 Task: Search one way flight ticket for 1 adult, 5 children, 2 infants in seat and 1 infant on lap in first from New Haven: Tweed-new Haven Airport to Riverton: Central Wyoming Regional Airport (was Riverton Regional) on 5-4-2023. Number of bags: 1 checked bag. Price is upto 100000. Outbound departure time preference is 9:00.
Action: Mouse moved to (315, 284)
Screenshot: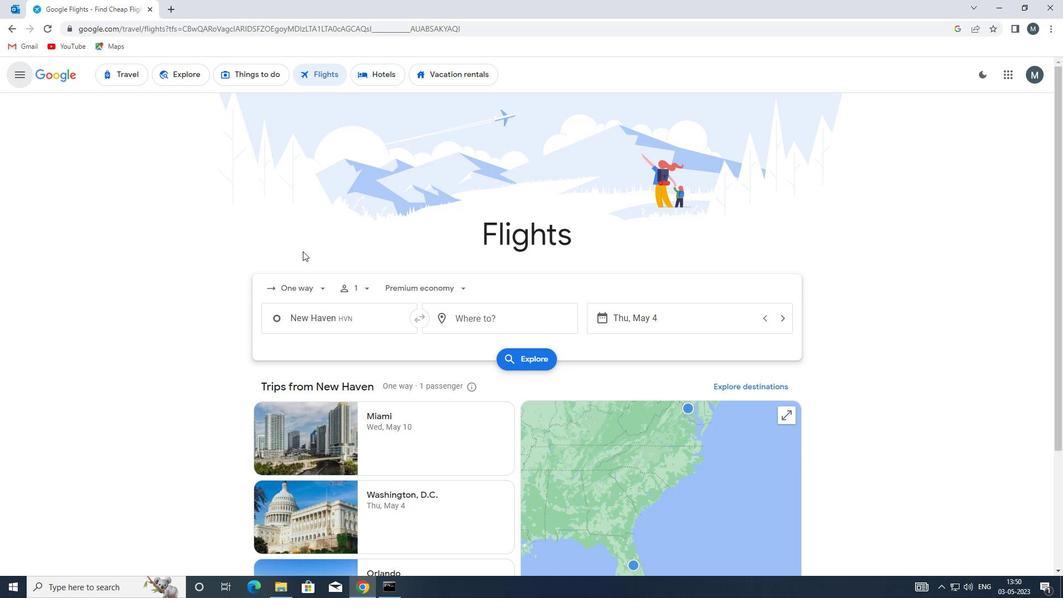 
Action: Mouse pressed left at (315, 284)
Screenshot: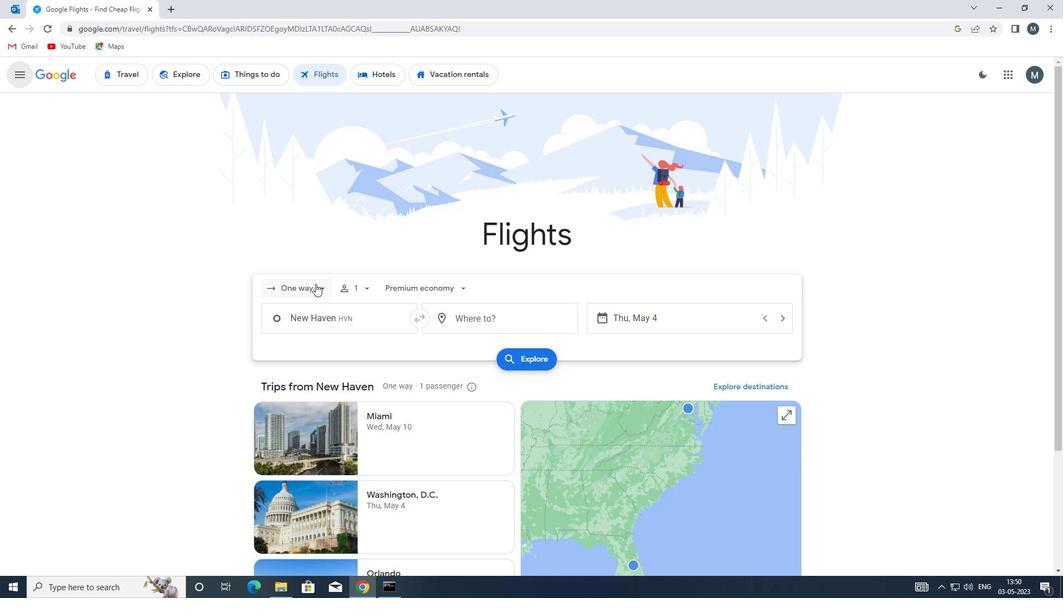 
Action: Mouse moved to (324, 346)
Screenshot: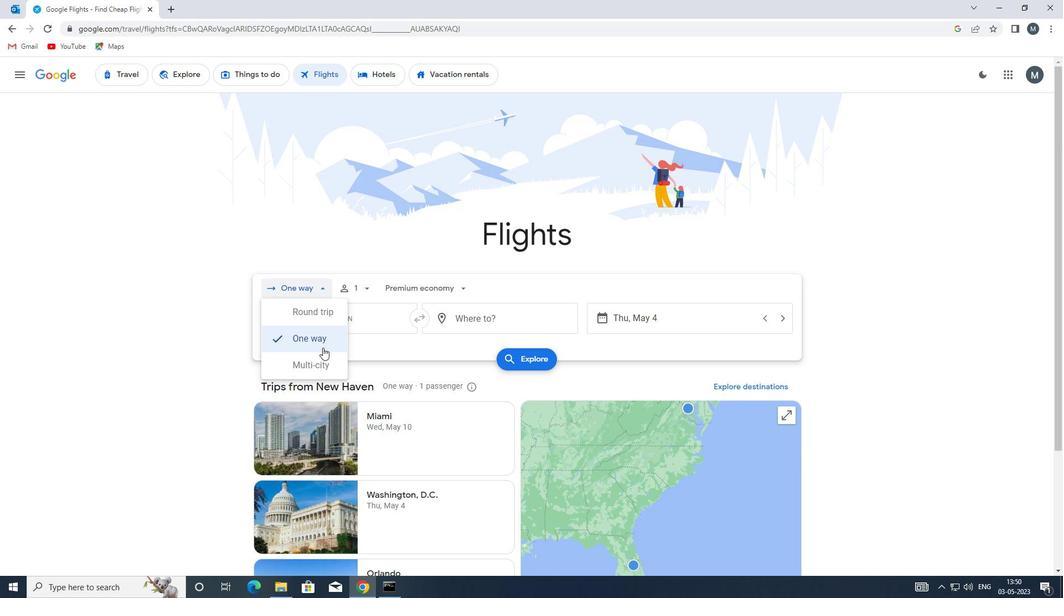 
Action: Mouse pressed left at (324, 346)
Screenshot: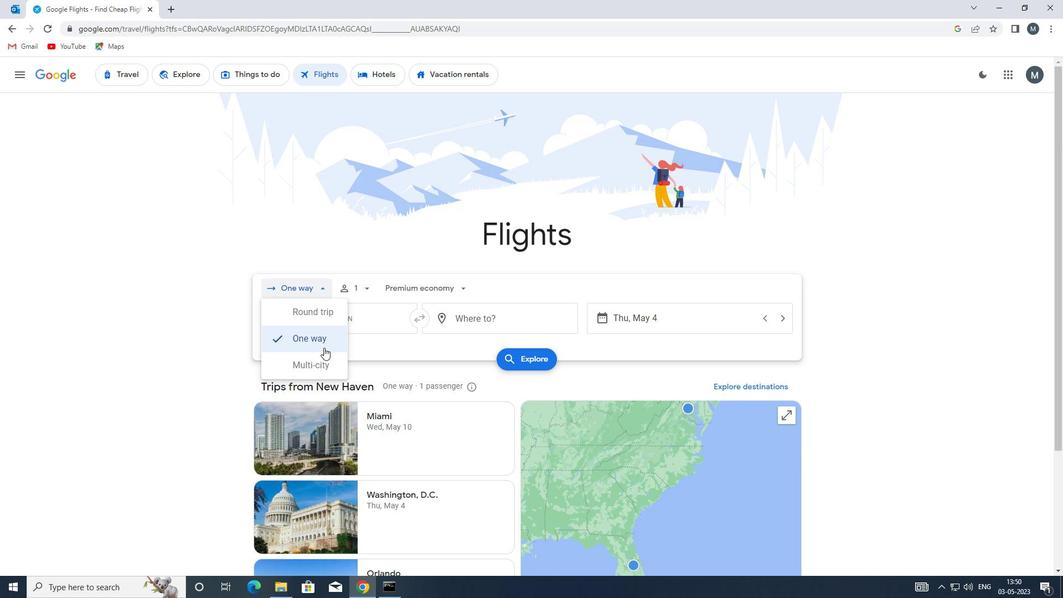 
Action: Mouse moved to (361, 290)
Screenshot: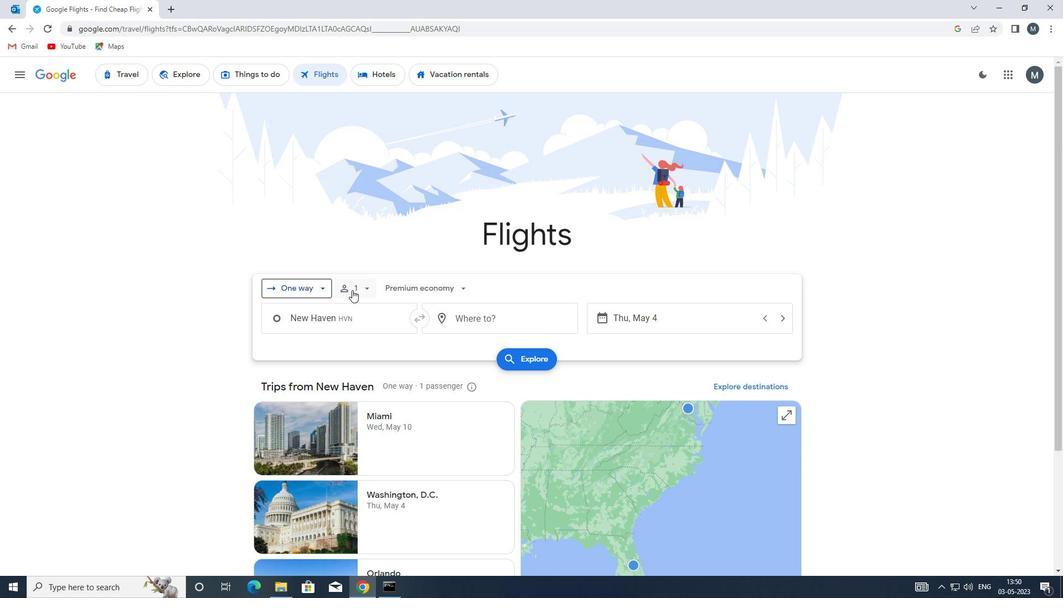 
Action: Mouse pressed left at (361, 290)
Screenshot: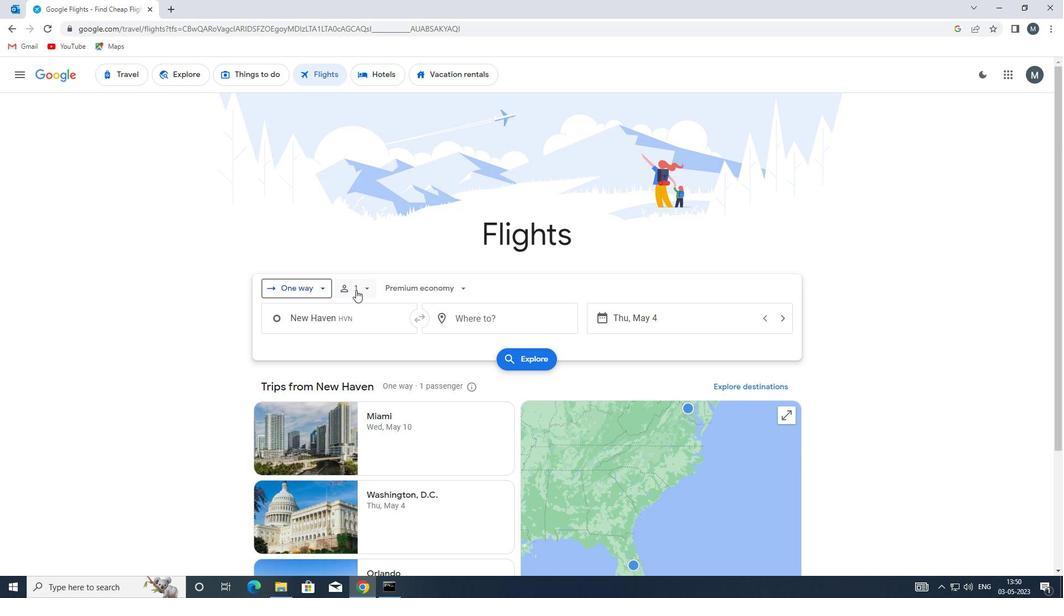 
Action: Mouse moved to (448, 349)
Screenshot: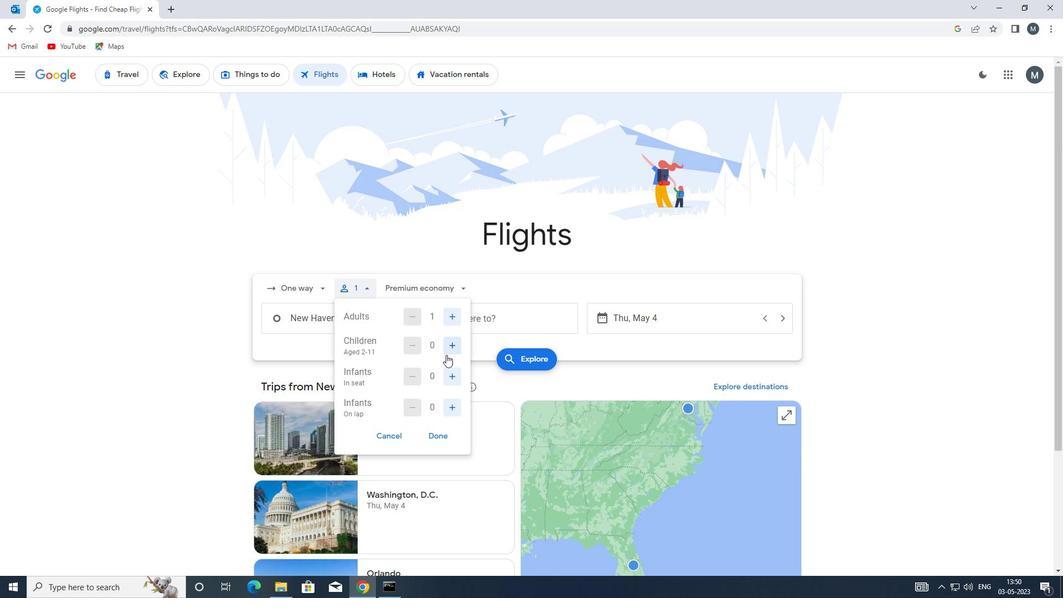 
Action: Mouse pressed left at (448, 349)
Screenshot: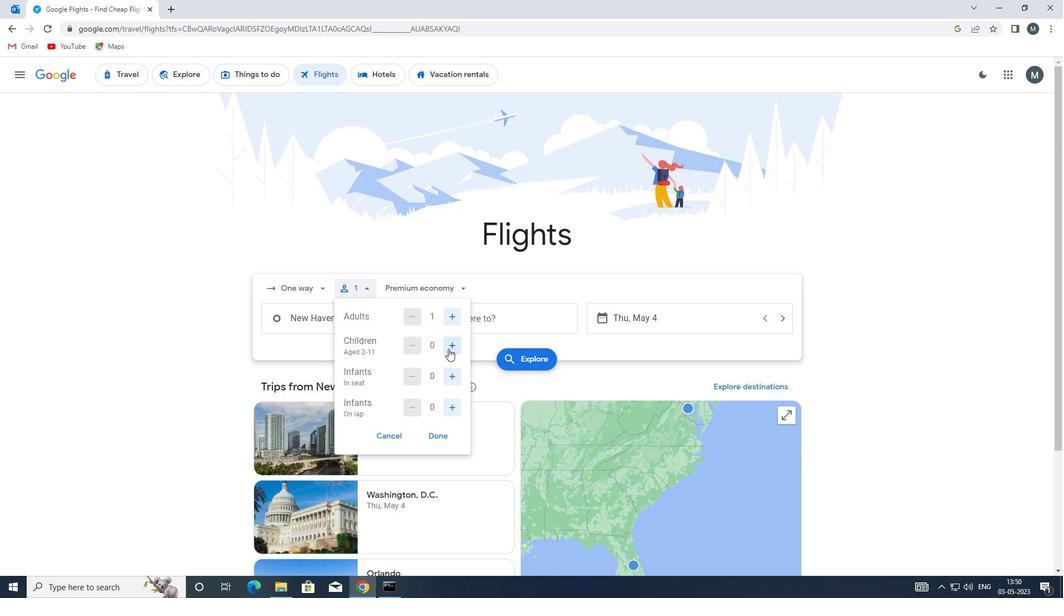 
Action: Mouse pressed left at (448, 349)
Screenshot: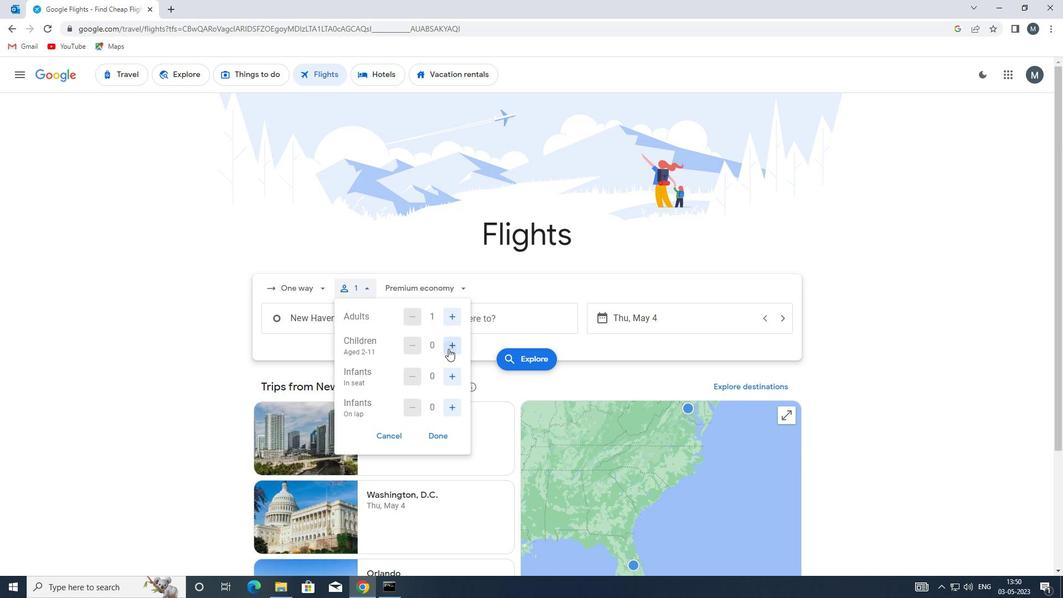 
Action: Mouse pressed left at (448, 349)
Screenshot: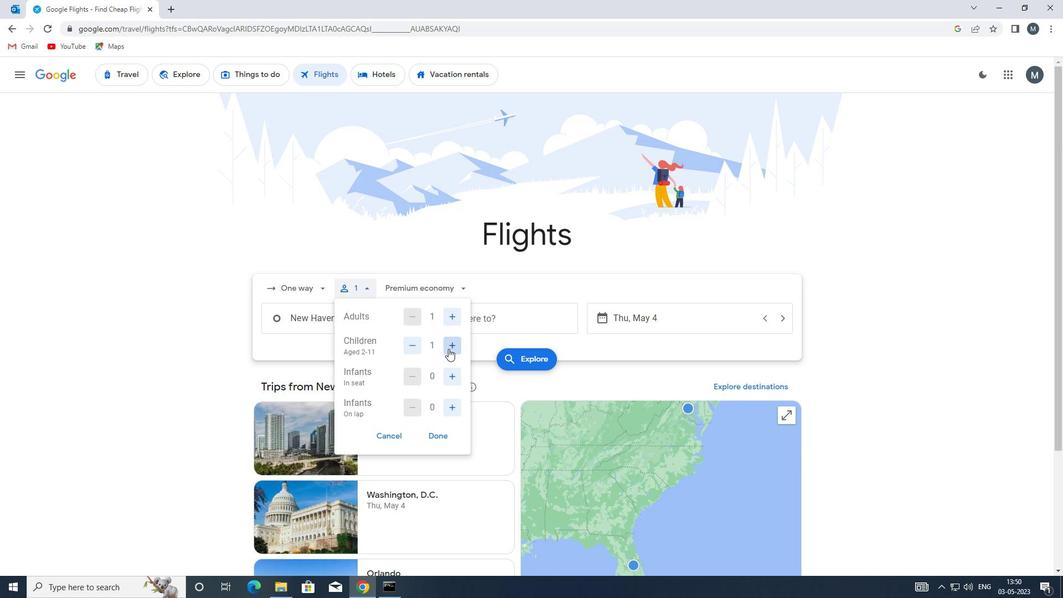 
Action: Mouse moved to (448, 348)
Screenshot: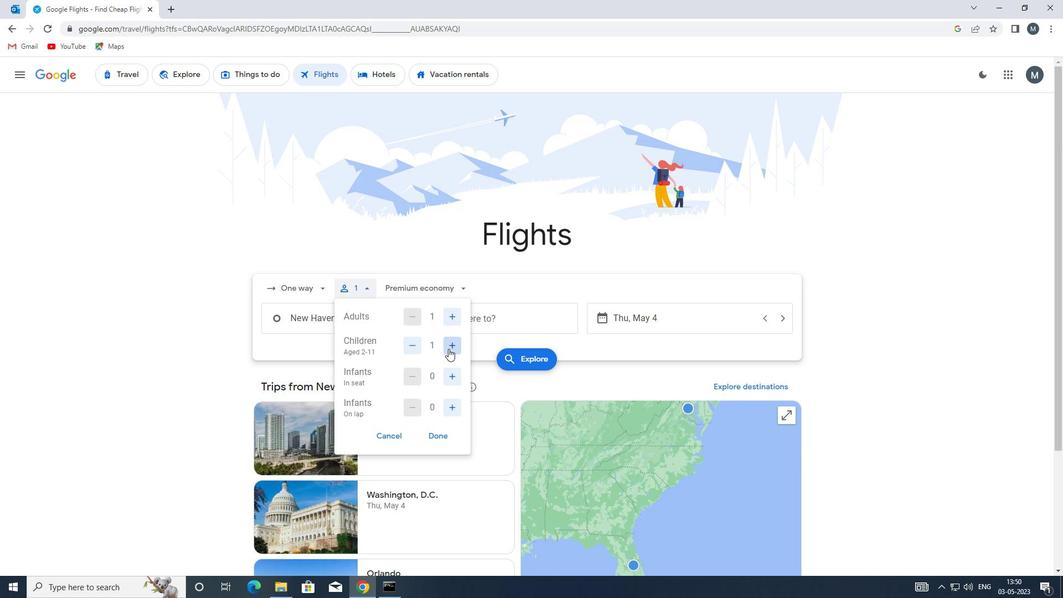 
Action: Mouse pressed left at (448, 348)
Screenshot: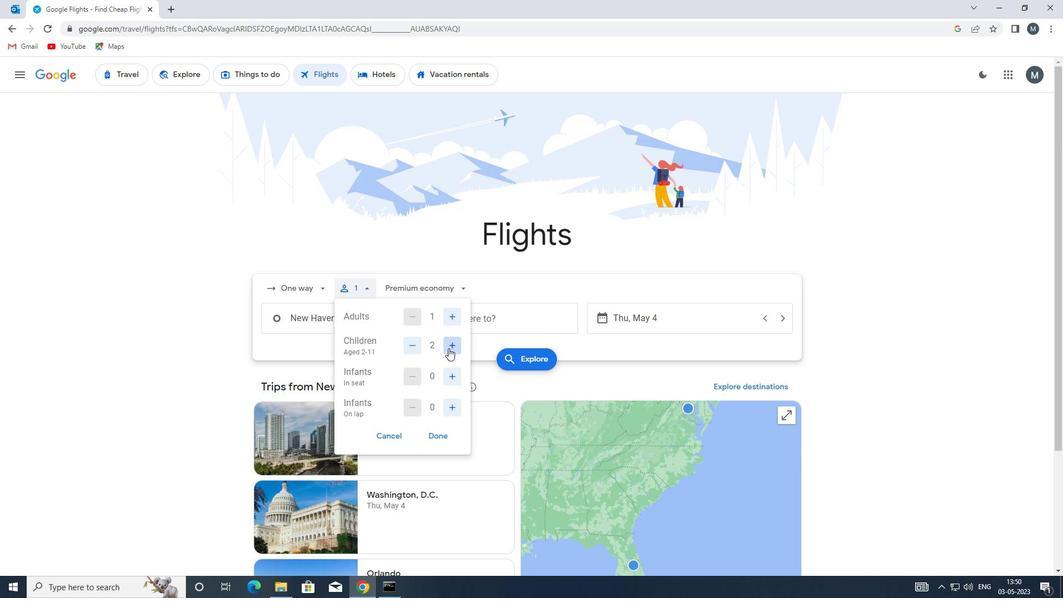 
Action: Mouse moved to (449, 347)
Screenshot: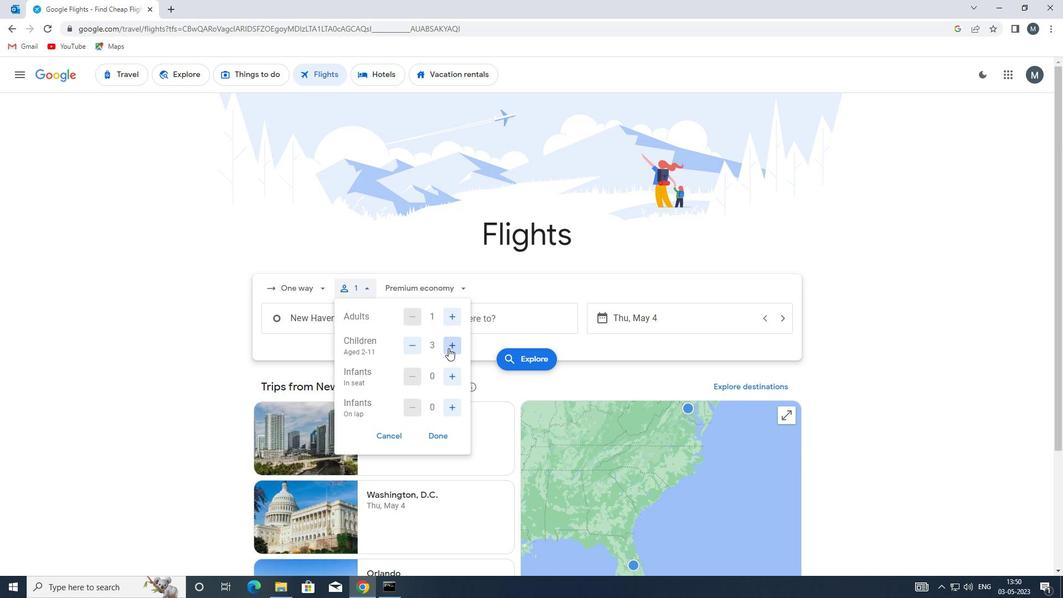 
Action: Mouse pressed left at (449, 347)
Screenshot: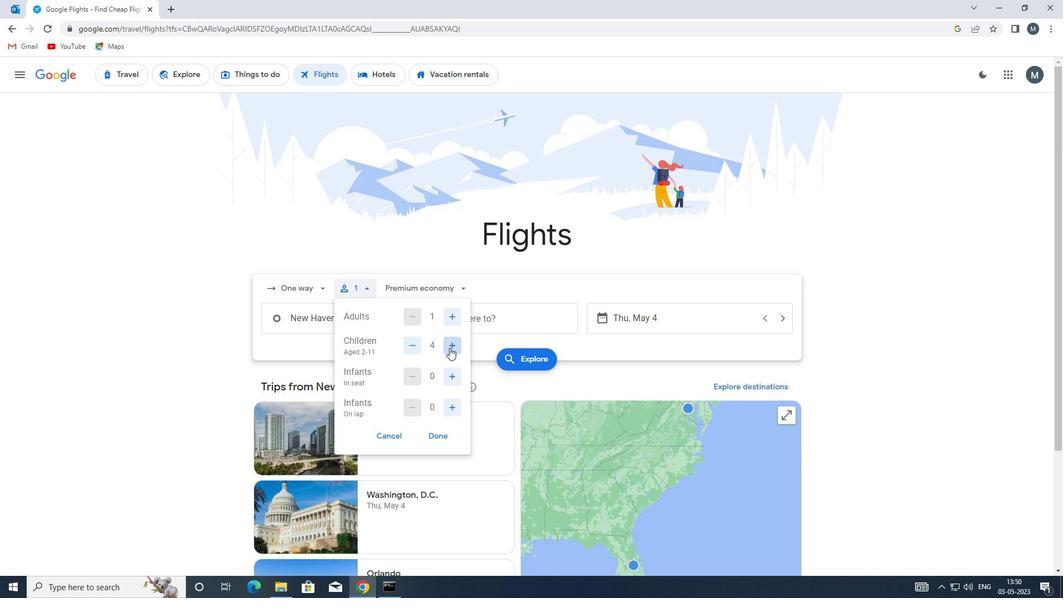 
Action: Mouse moved to (457, 371)
Screenshot: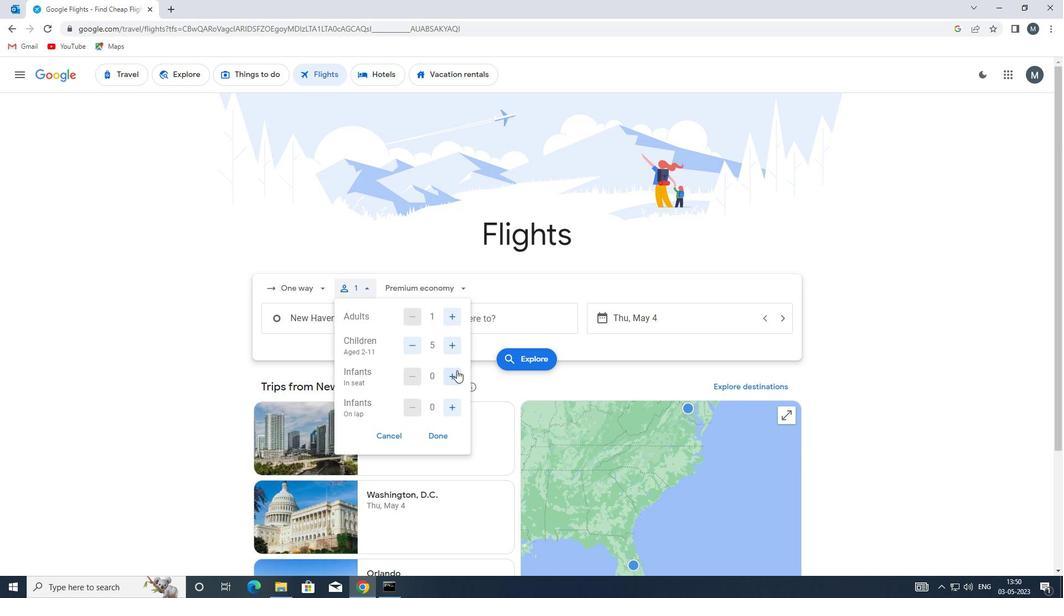 
Action: Mouse pressed left at (457, 371)
Screenshot: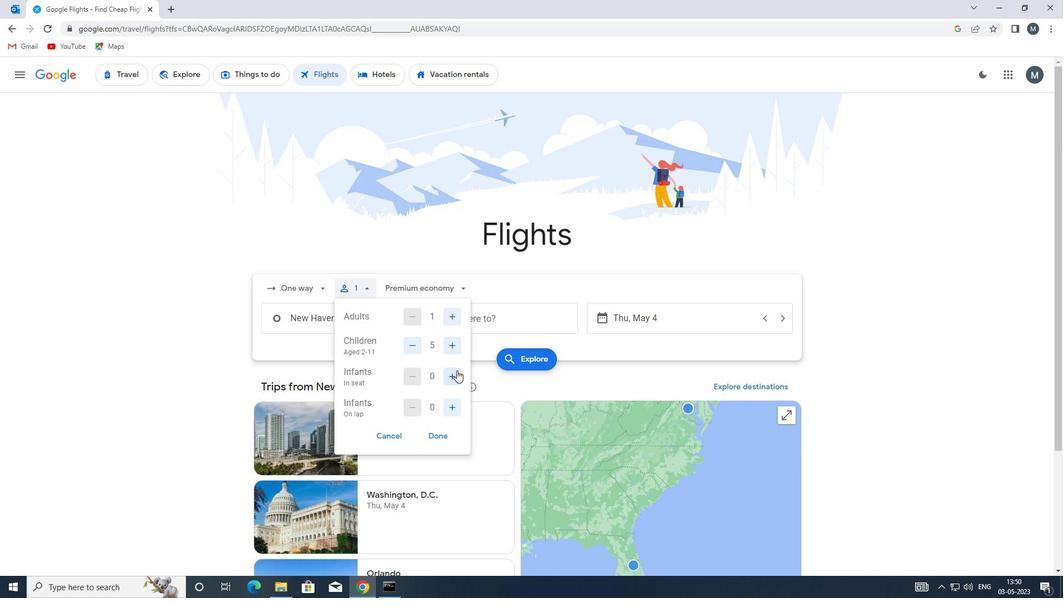 
Action: Mouse pressed left at (457, 371)
Screenshot: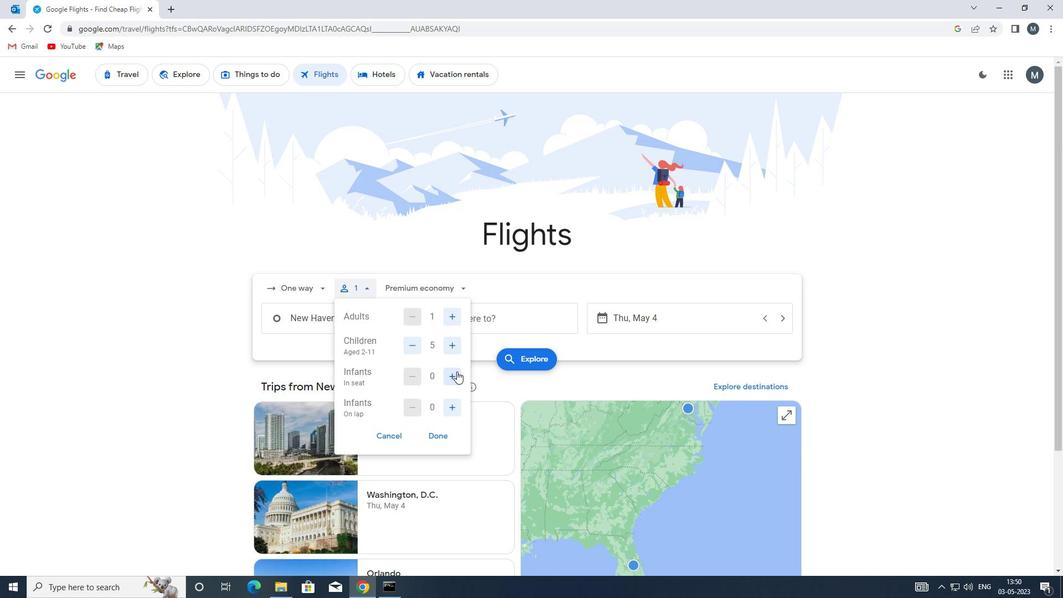 
Action: Mouse moved to (453, 408)
Screenshot: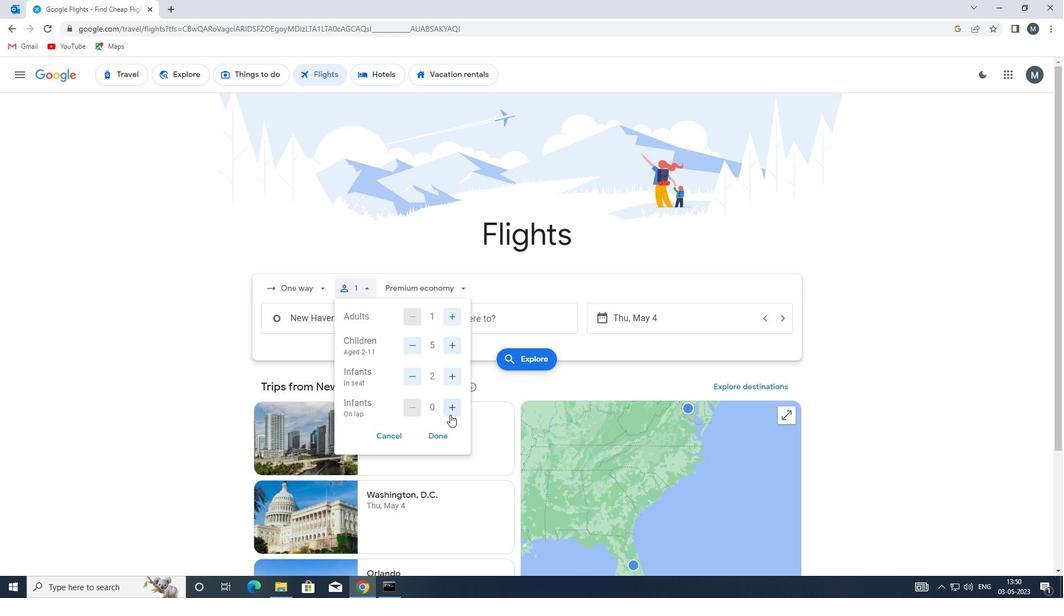 
Action: Mouse pressed left at (453, 408)
Screenshot: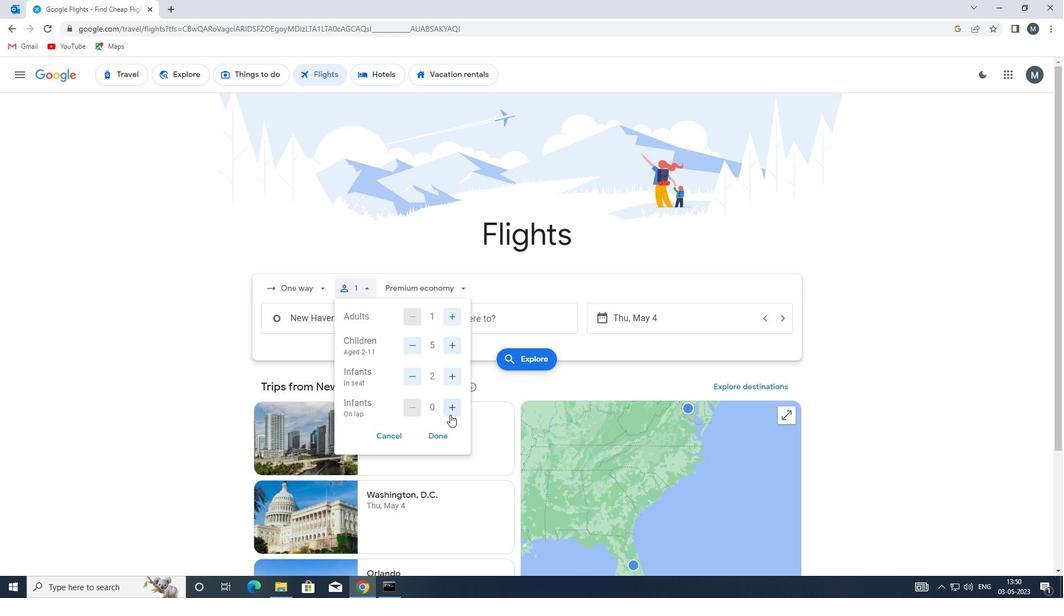 
Action: Mouse moved to (420, 377)
Screenshot: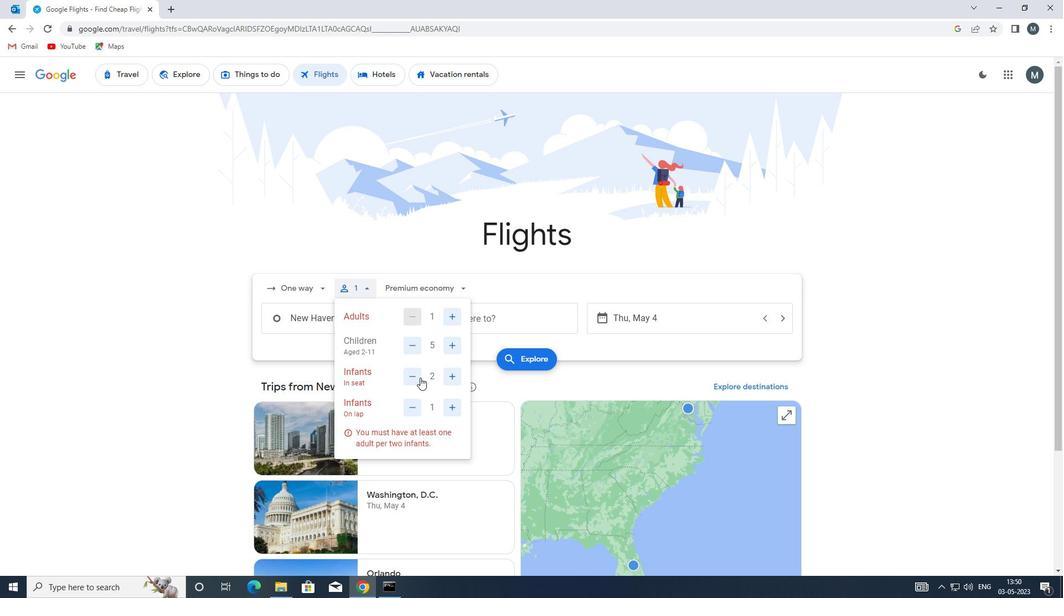 
Action: Mouse pressed left at (420, 377)
Screenshot: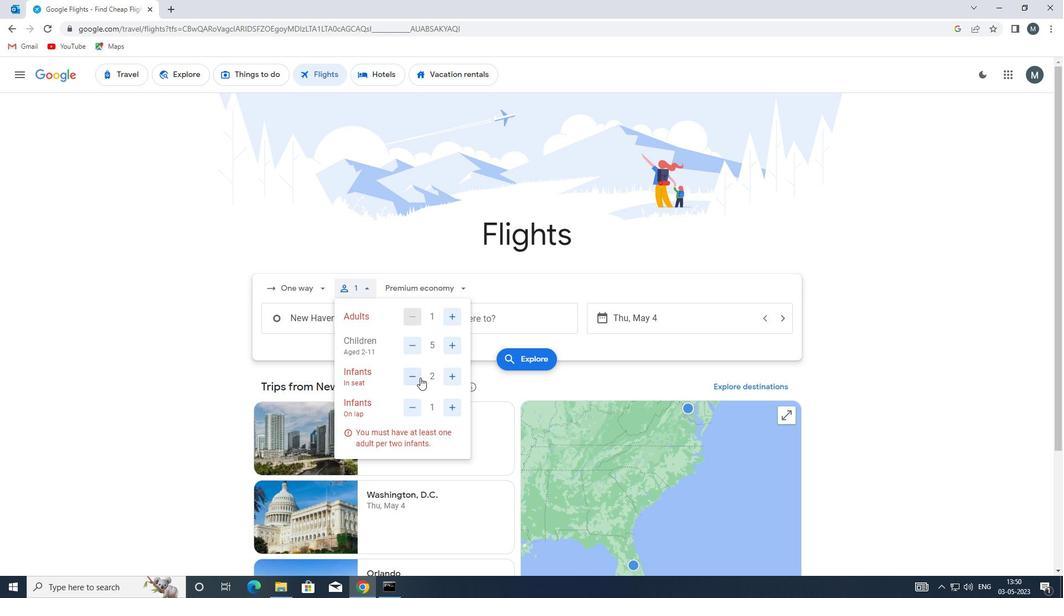 
Action: Mouse moved to (443, 434)
Screenshot: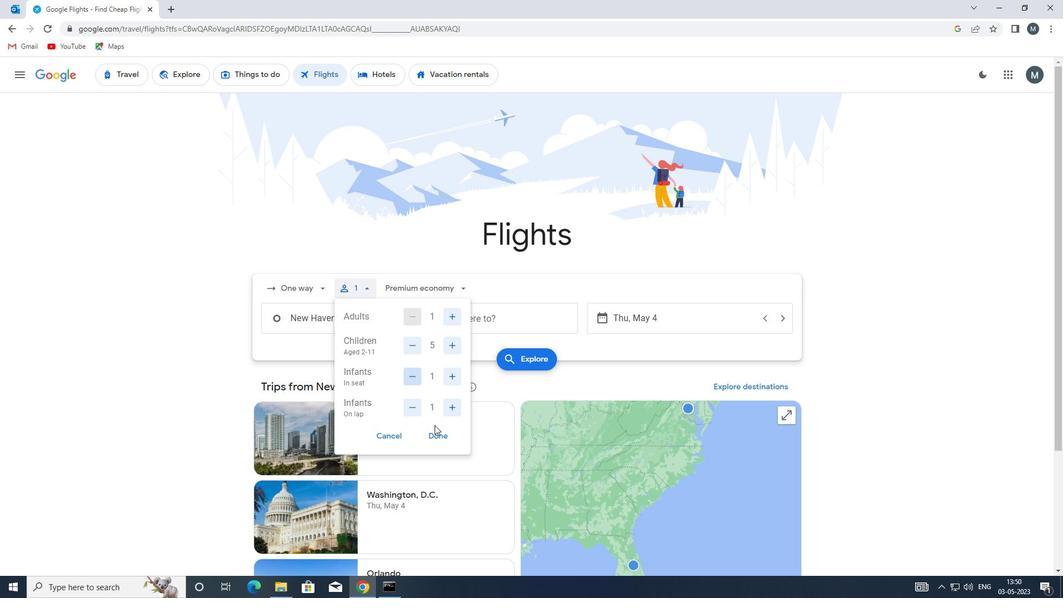 
Action: Mouse pressed left at (443, 434)
Screenshot: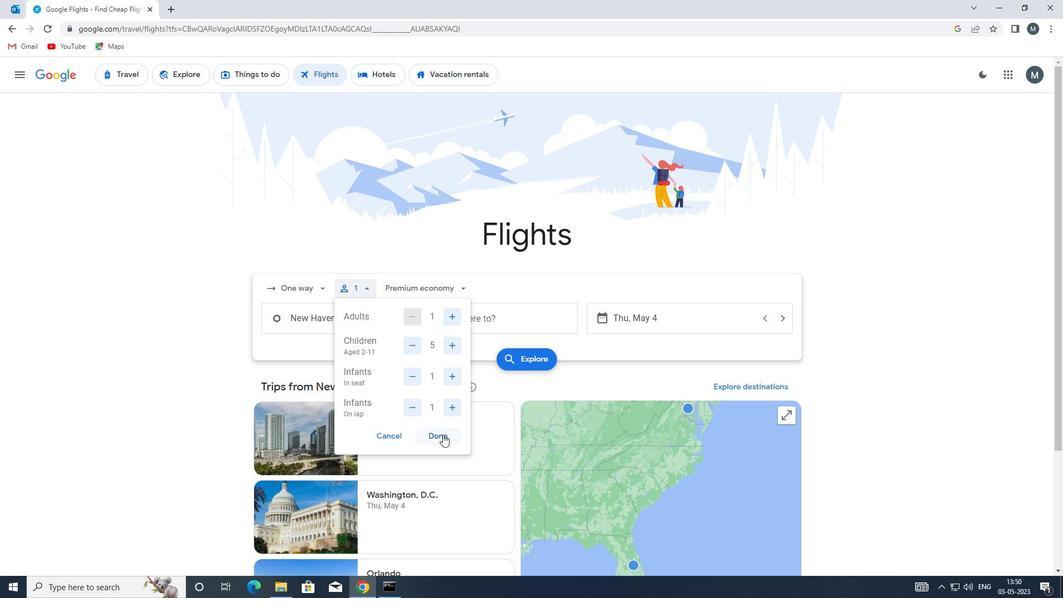 
Action: Mouse moved to (423, 283)
Screenshot: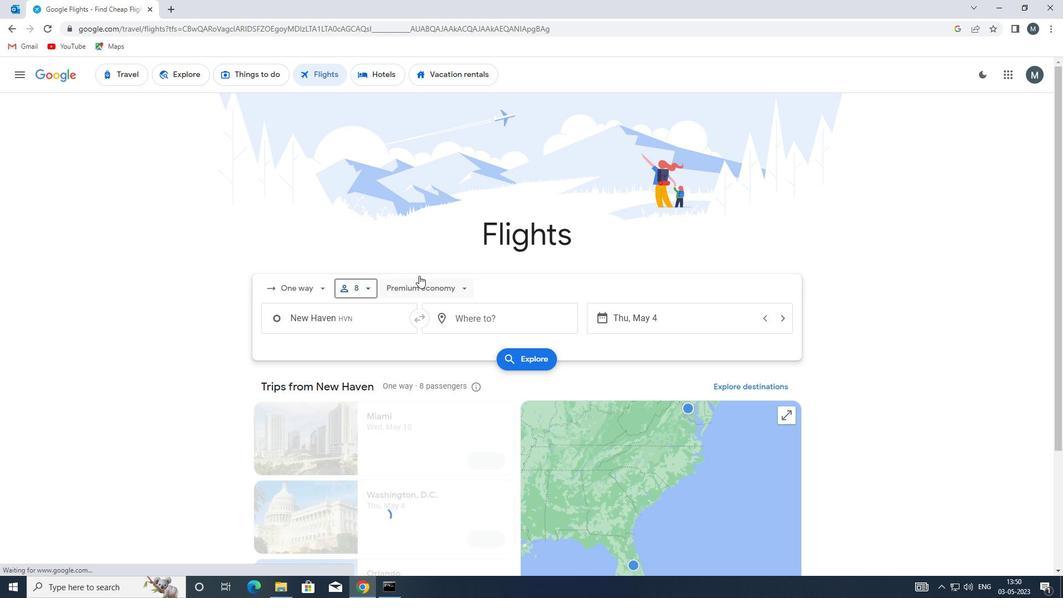 
Action: Mouse pressed left at (423, 283)
Screenshot: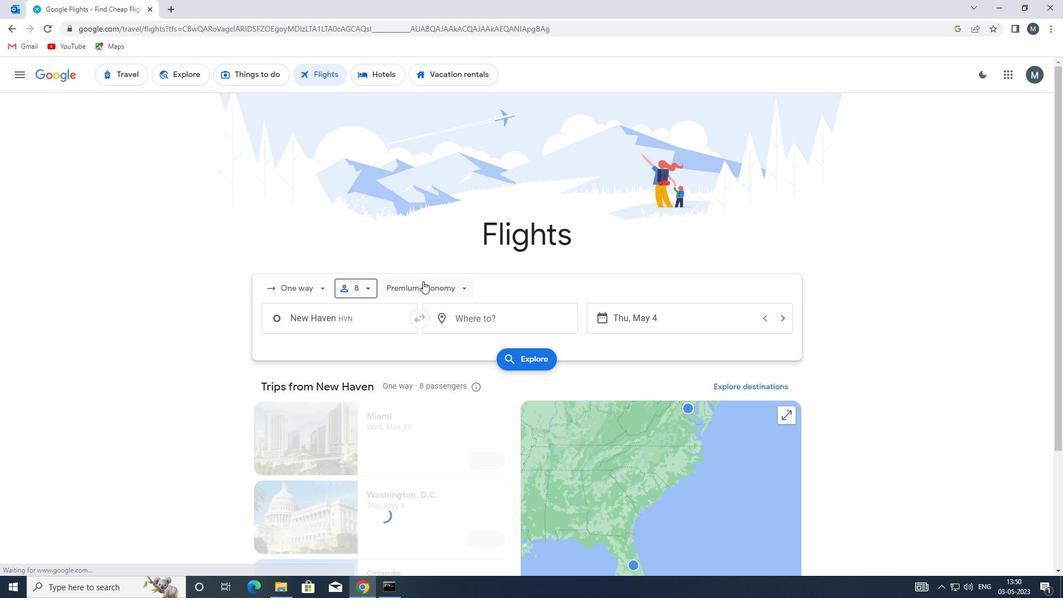 
Action: Mouse moved to (443, 393)
Screenshot: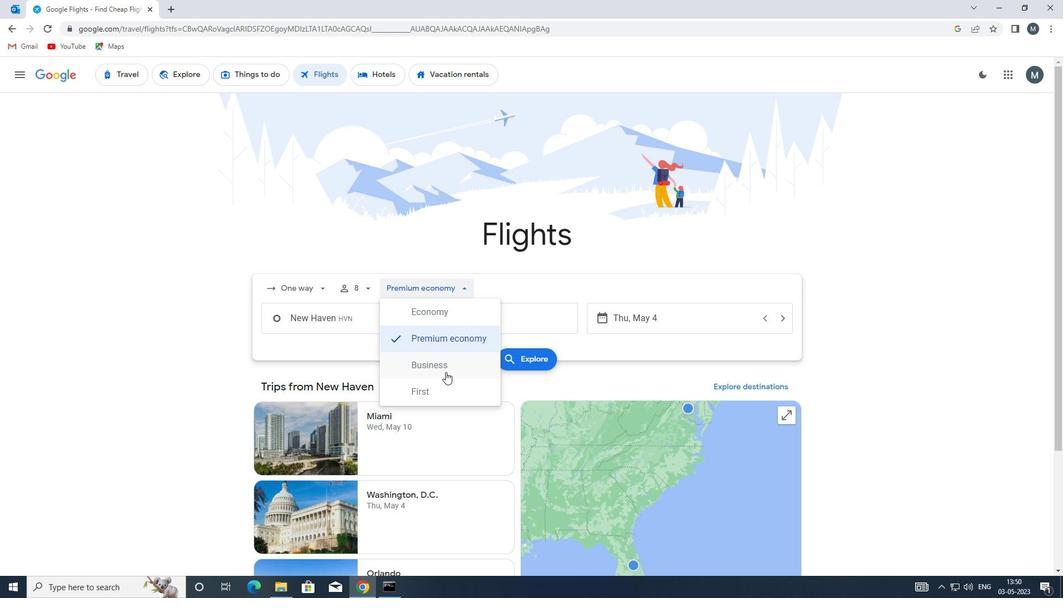 
Action: Mouse pressed left at (443, 393)
Screenshot: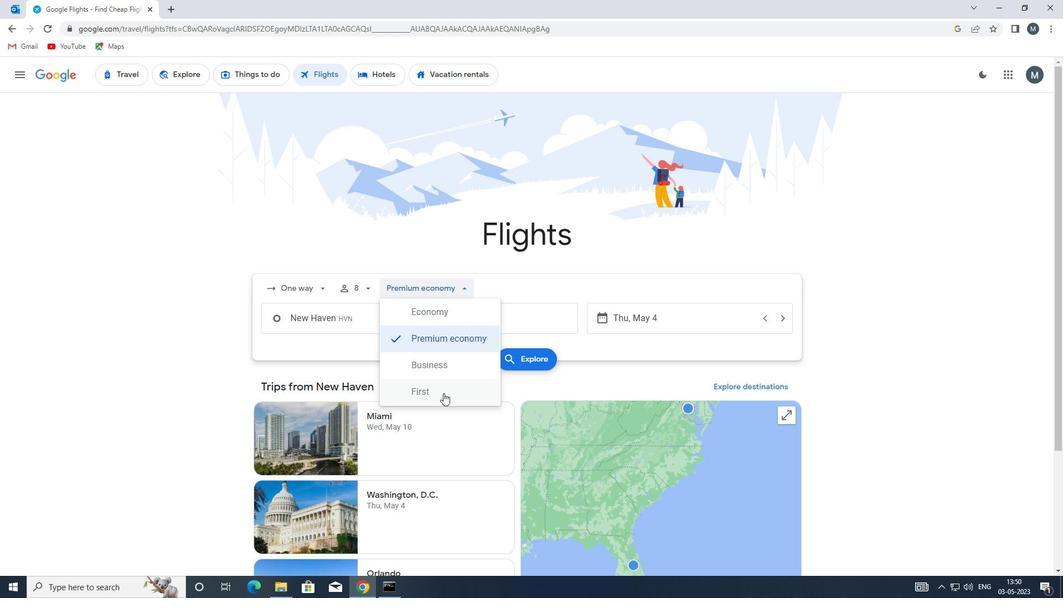
Action: Mouse moved to (380, 320)
Screenshot: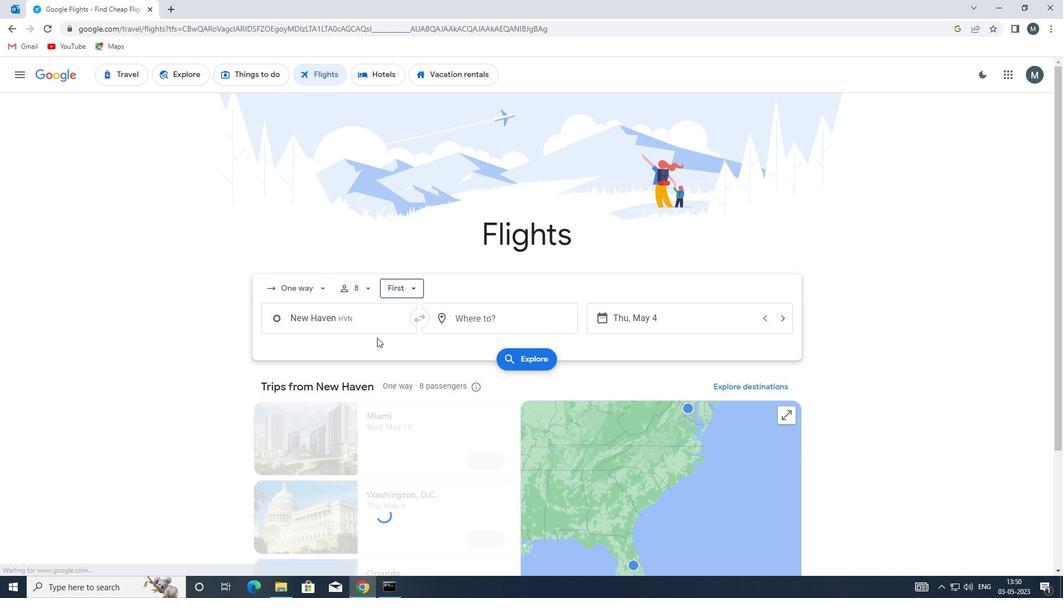 
Action: Mouse pressed left at (380, 320)
Screenshot: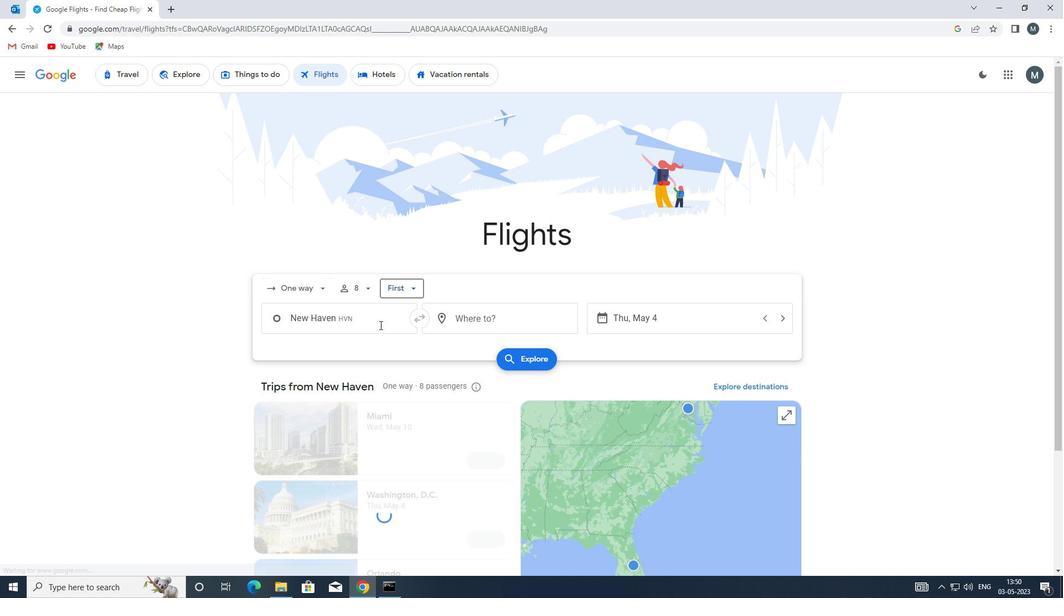
Action: Mouse moved to (381, 442)
Screenshot: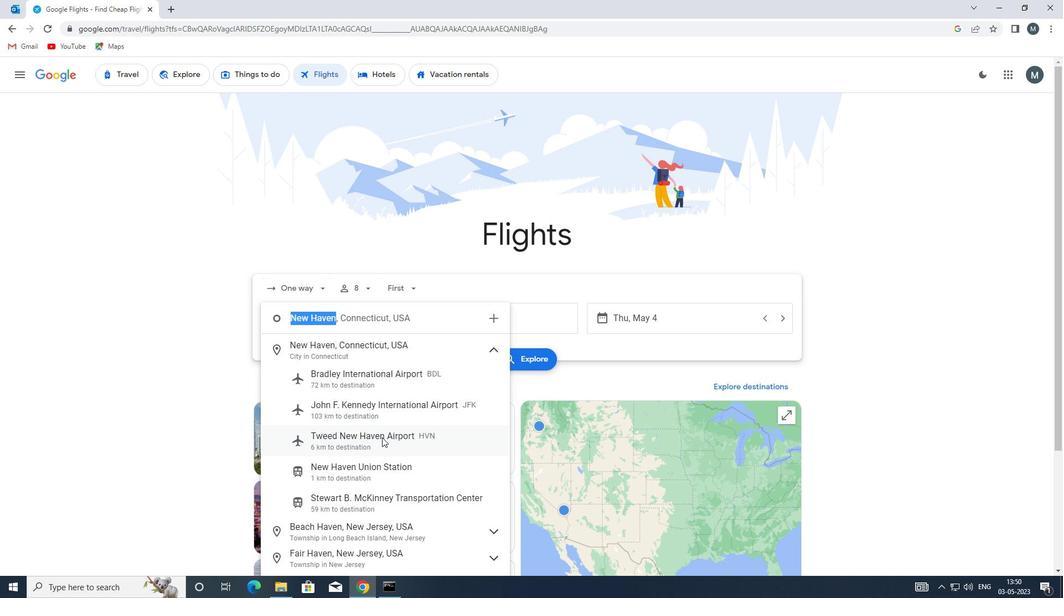 
Action: Mouse pressed left at (381, 442)
Screenshot: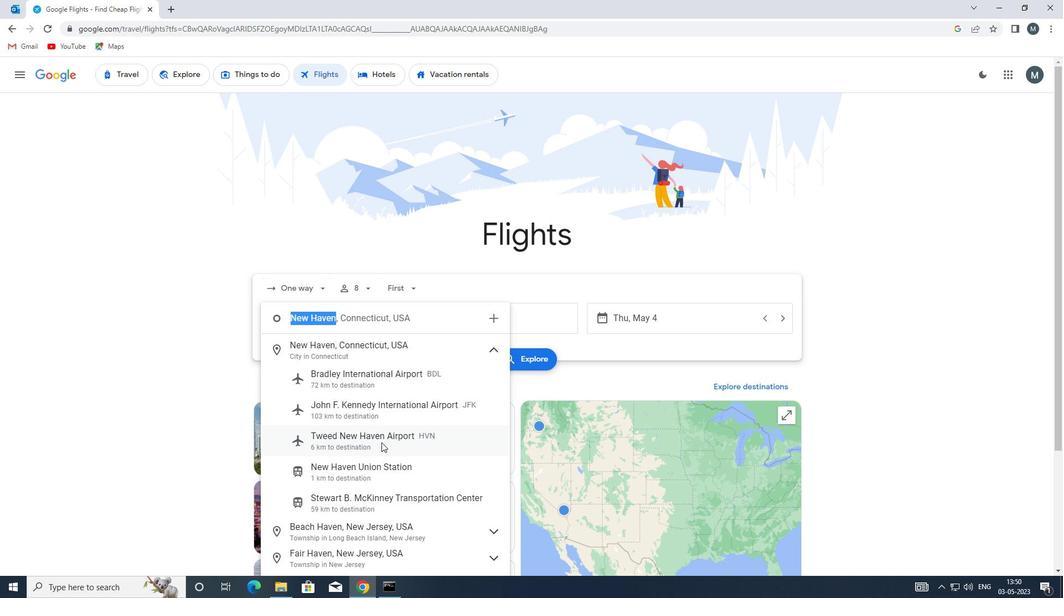 
Action: Mouse moved to (483, 315)
Screenshot: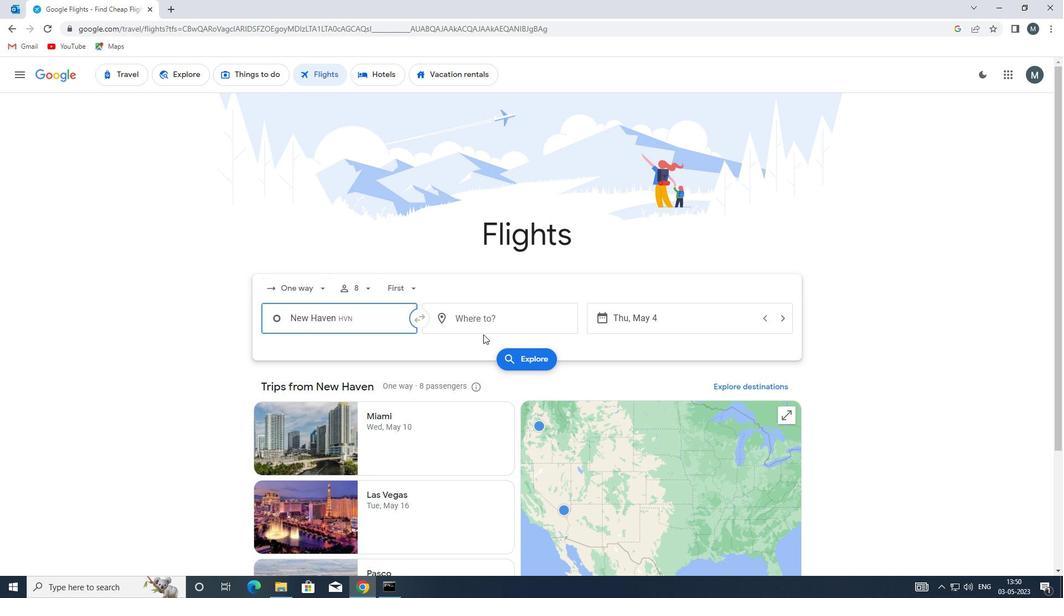 
Action: Mouse pressed left at (483, 315)
Screenshot: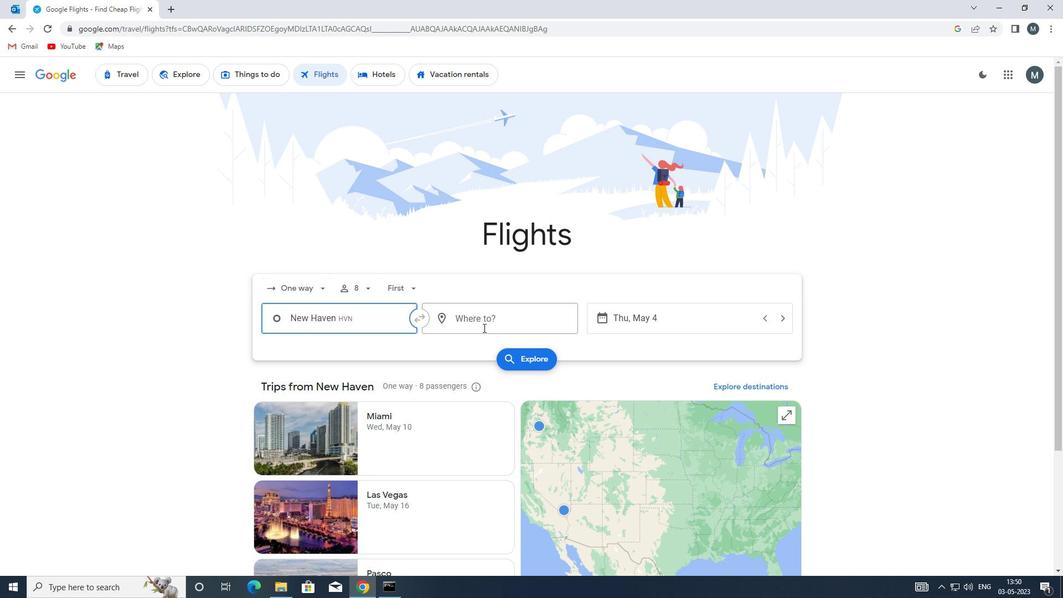 
Action: Key pressed riq
Screenshot: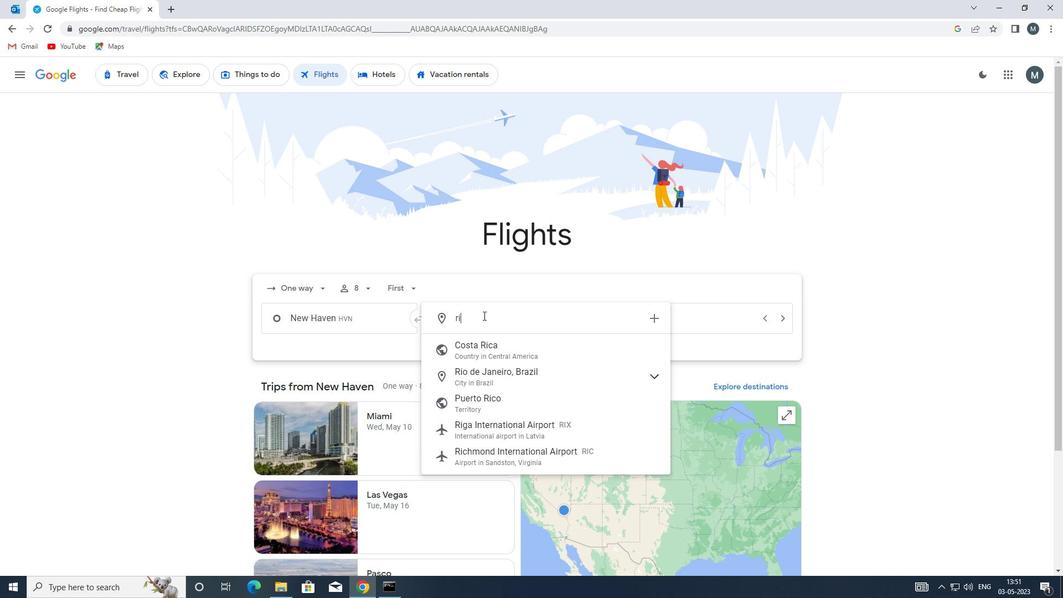 
Action: Mouse moved to (479, 312)
Screenshot: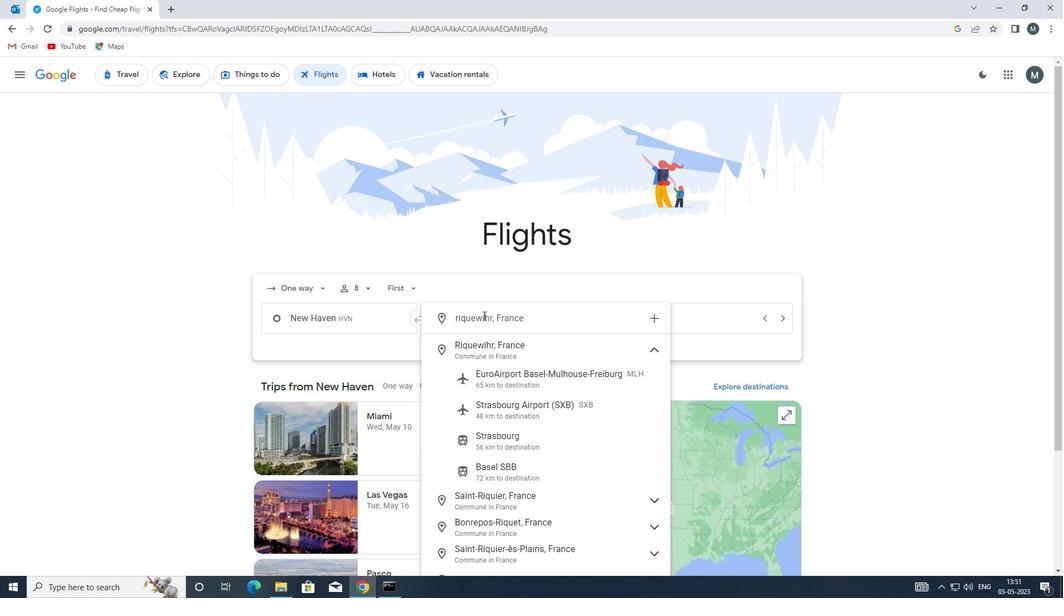 
Action: Key pressed <Key.backspace>w
Screenshot: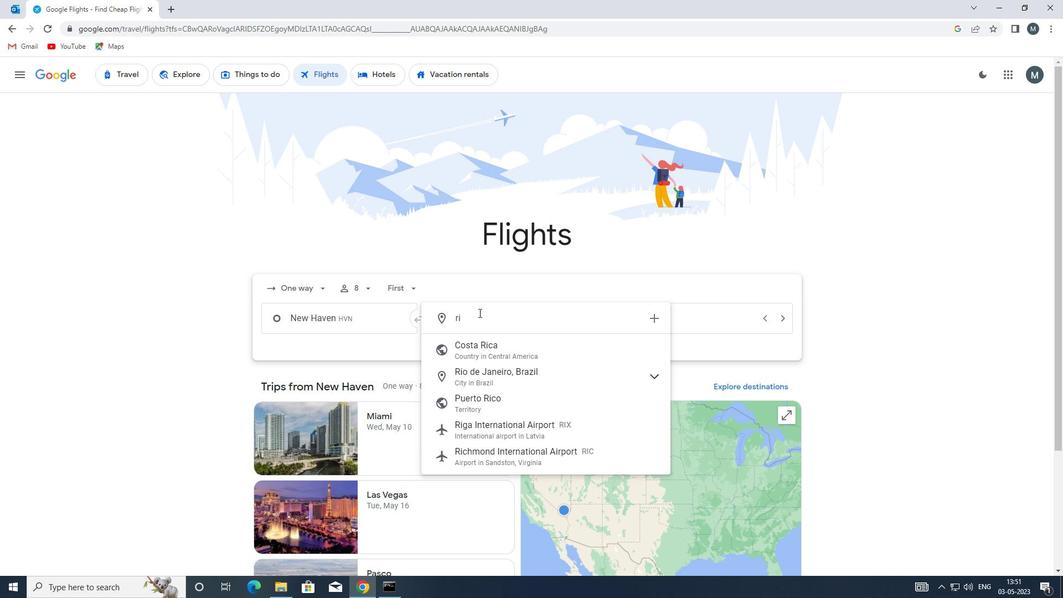 
Action: Mouse moved to (517, 353)
Screenshot: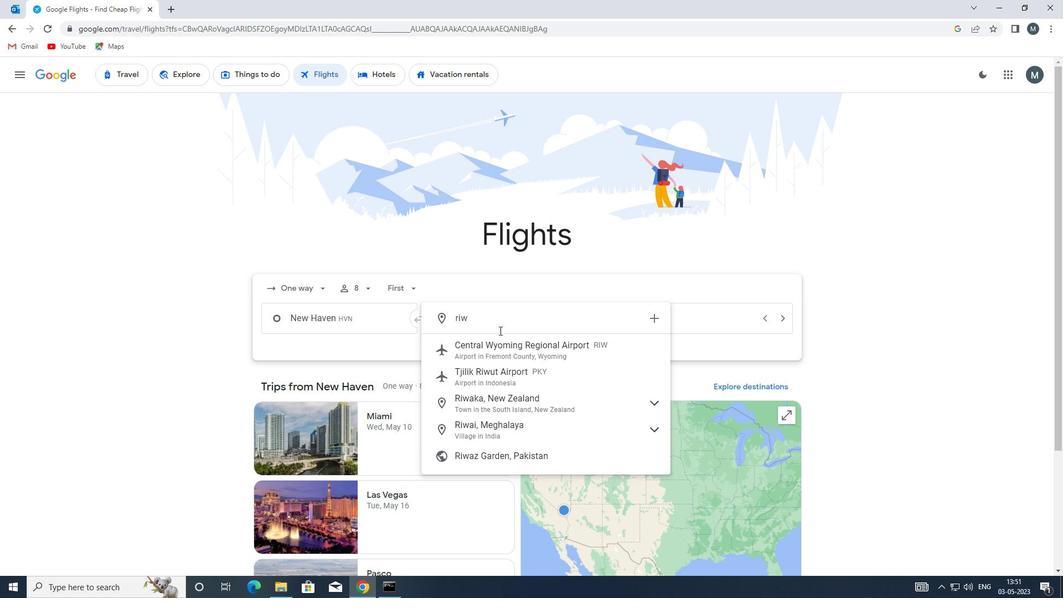 
Action: Mouse pressed left at (517, 353)
Screenshot: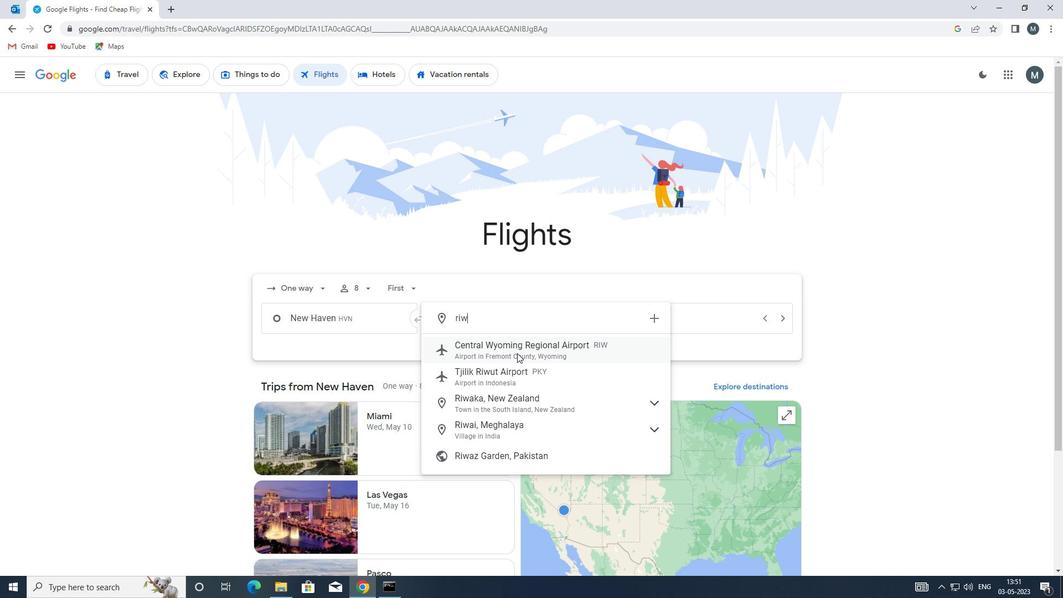 
Action: Mouse moved to (627, 320)
Screenshot: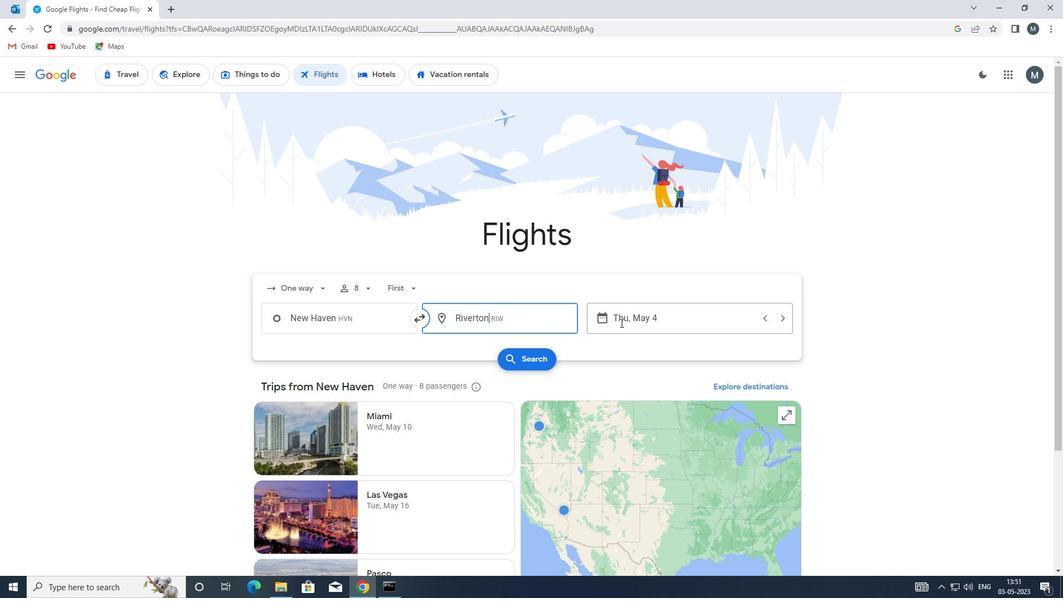 
Action: Mouse pressed left at (627, 320)
Screenshot: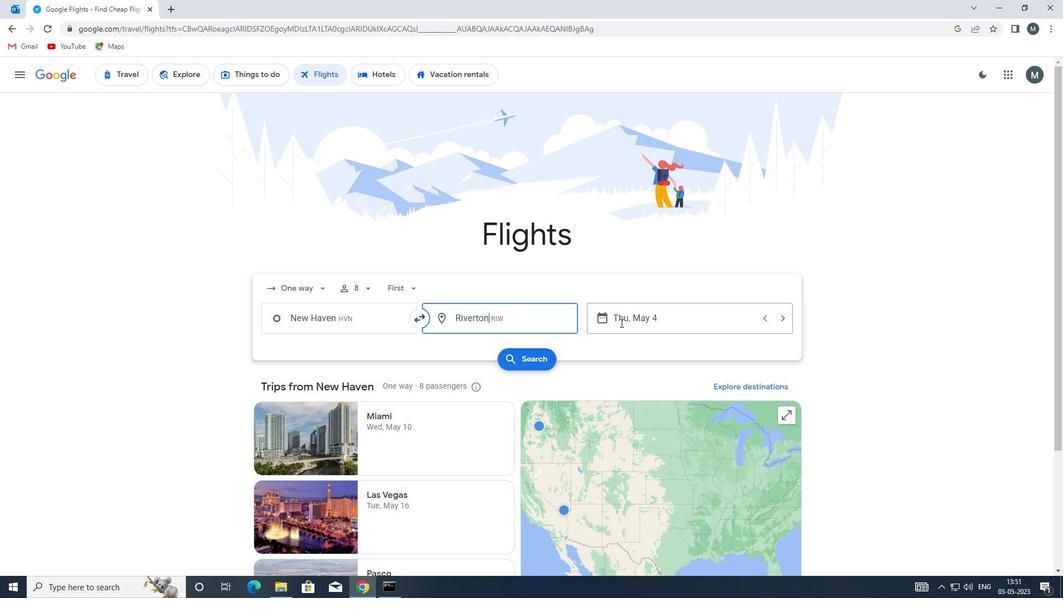 
Action: Mouse moved to (503, 376)
Screenshot: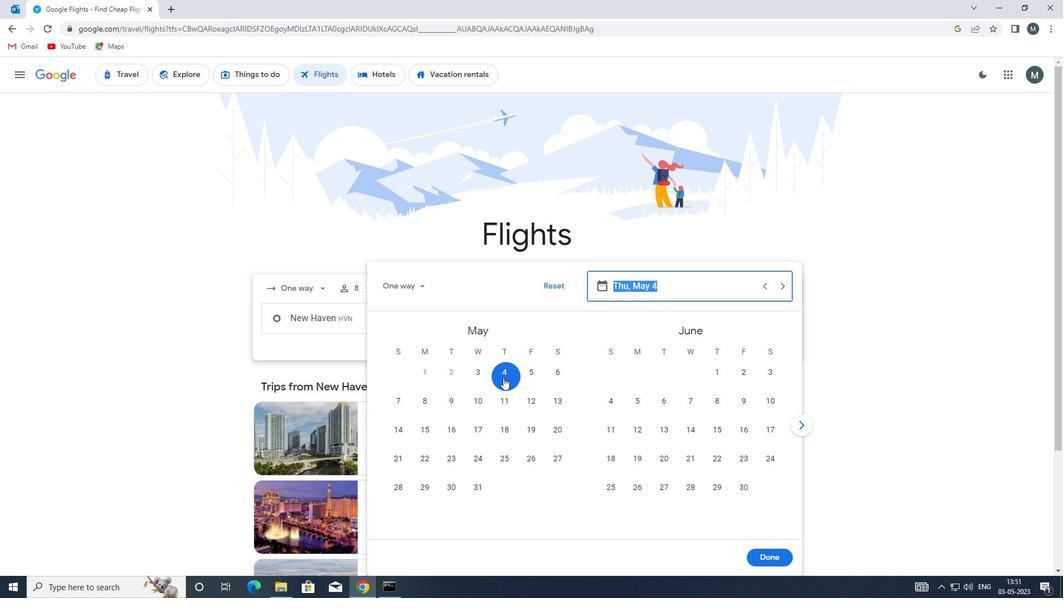 
Action: Mouse pressed left at (503, 376)
Screenshot: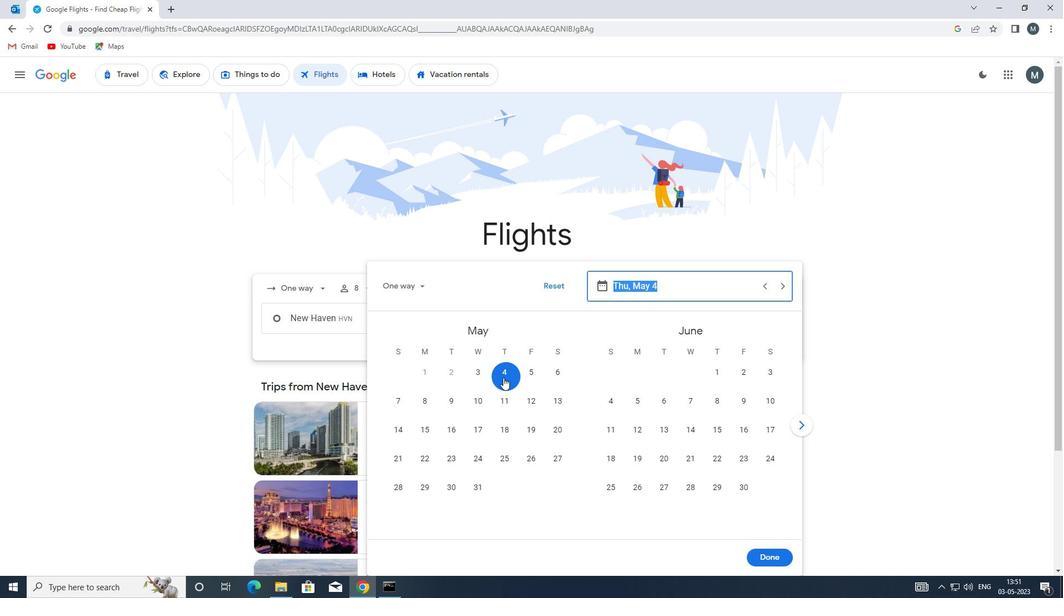
Action: Mouse moved to (759, 553)
Screenshot: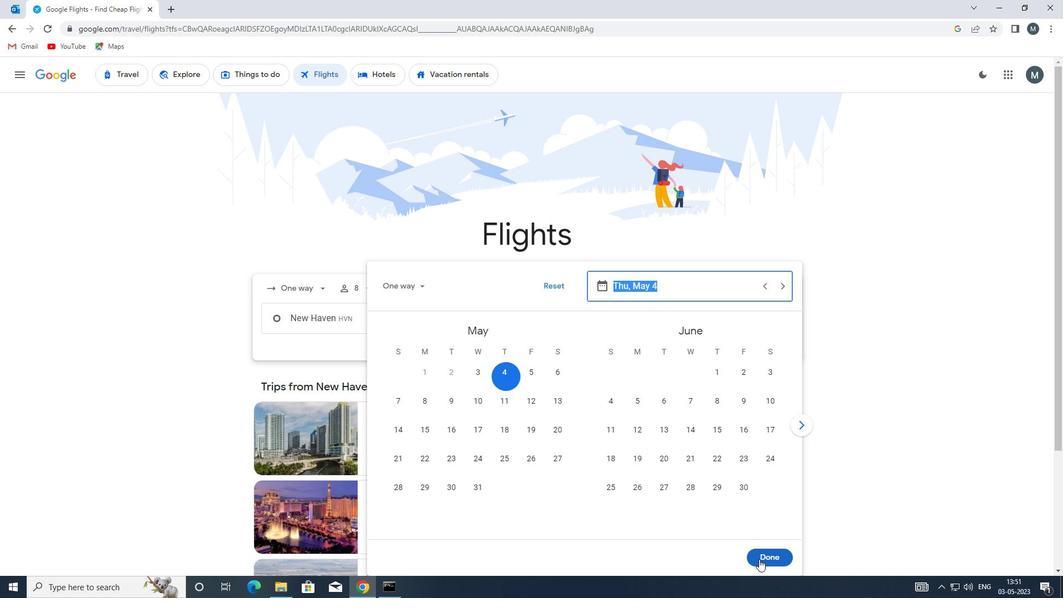 
Action: Mouse pressed left at (759, 553)
Screenshot: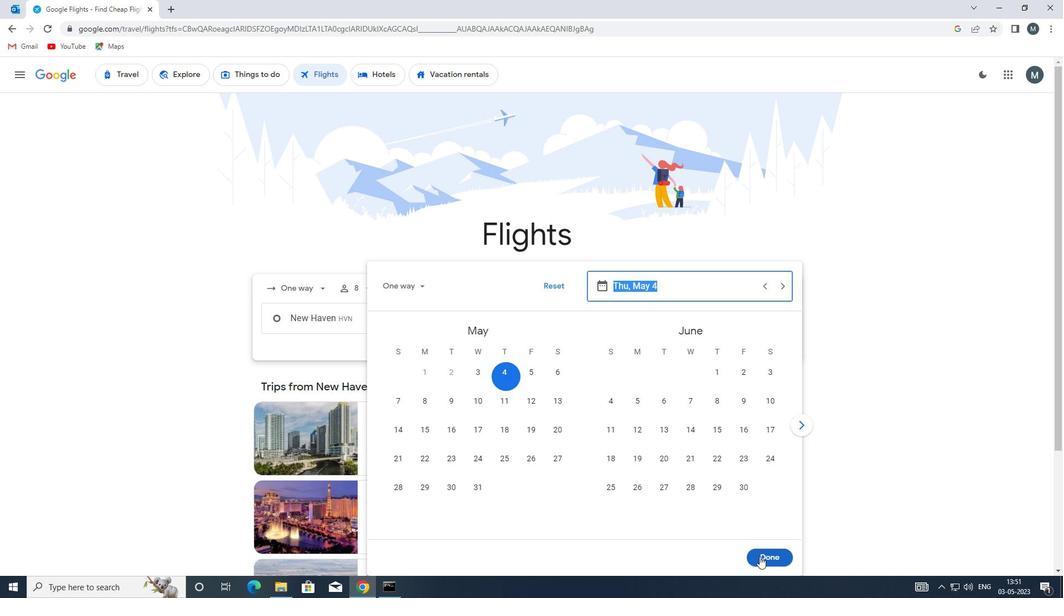 
Action: Mouse moved to (524, 361)
Screenshot: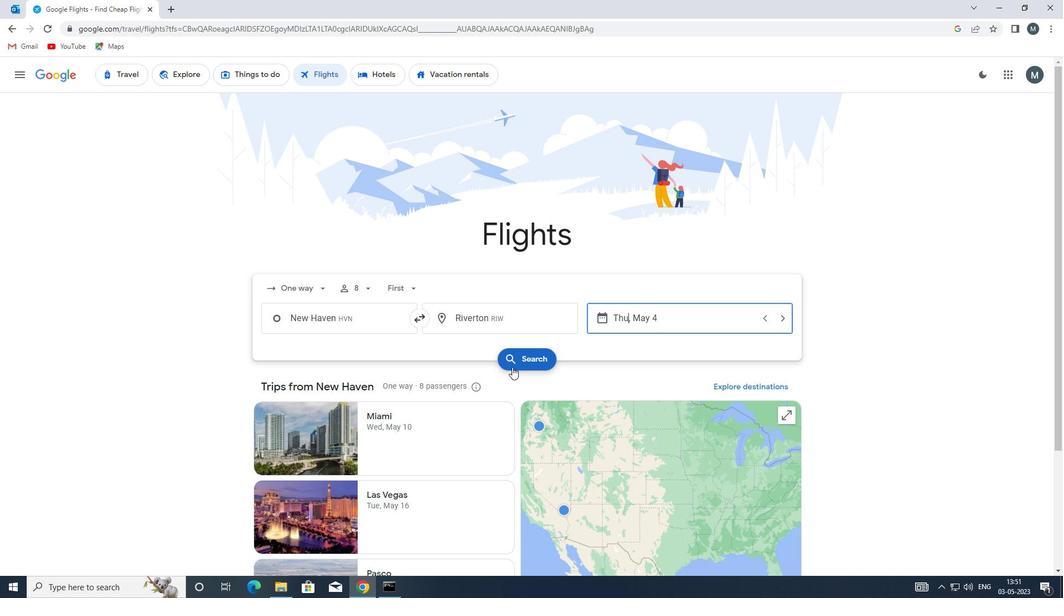 
Action: Mouse pressed left at (524, 361)
Screenshot: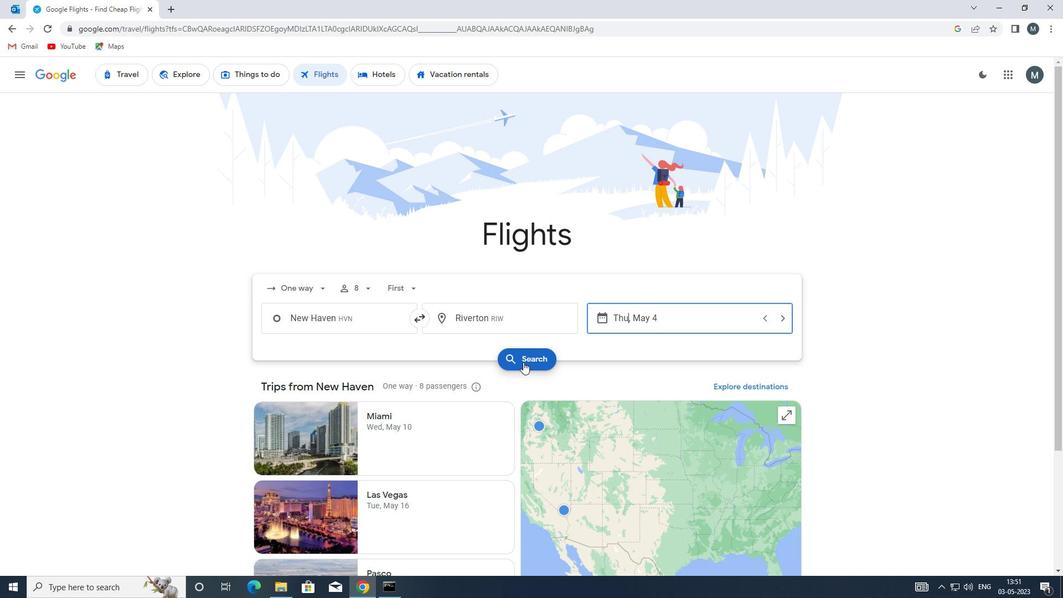 
Action: Mouse moved to (259, 177)
Screenshot: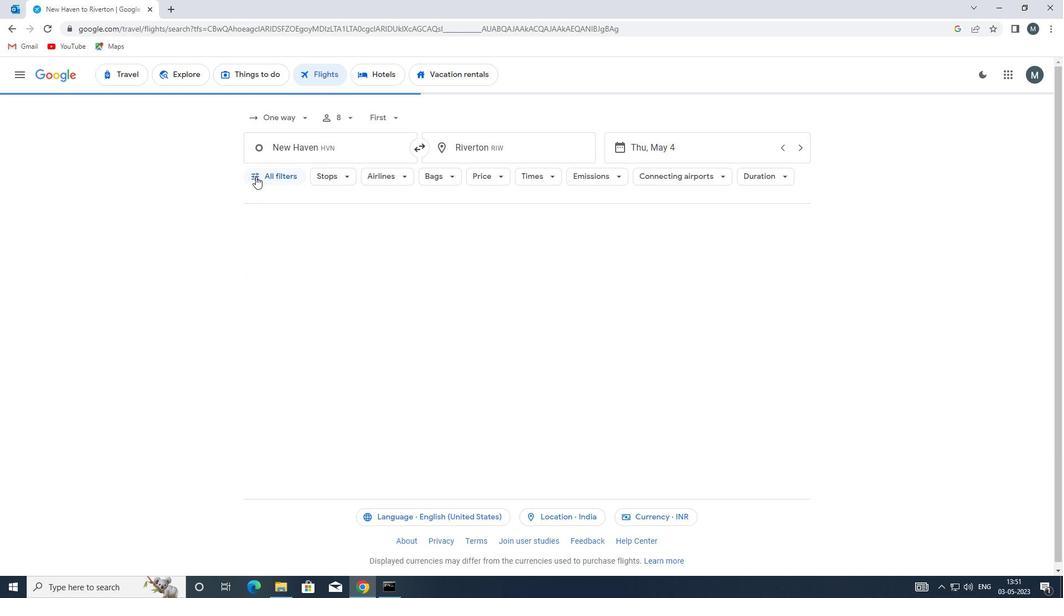 
Action: Mouse pressed left at (259, 177)
Screenshot: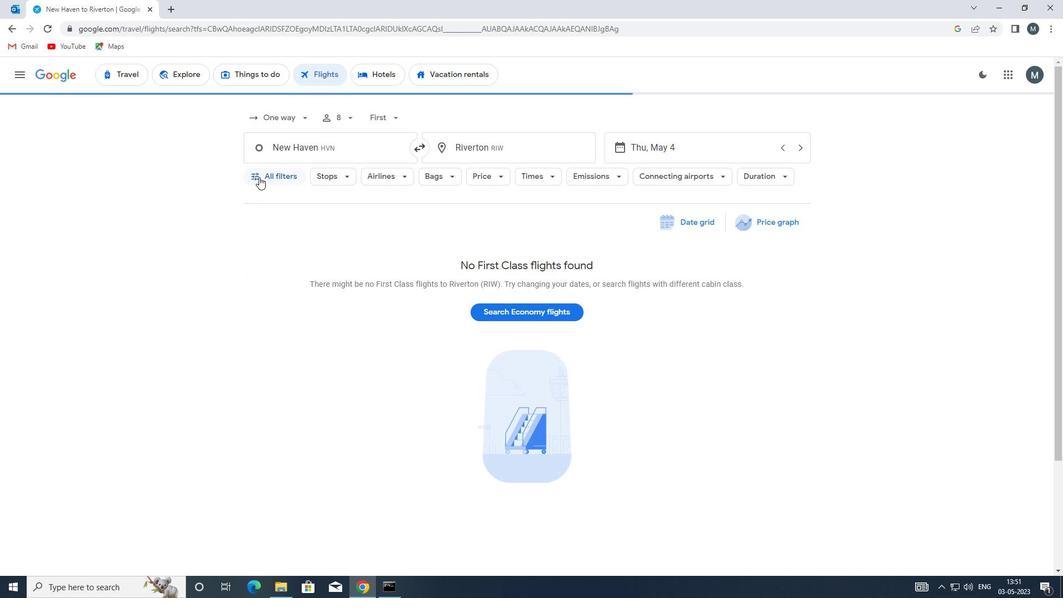
Action: Mouse moved to (336, 376)
Screenshot: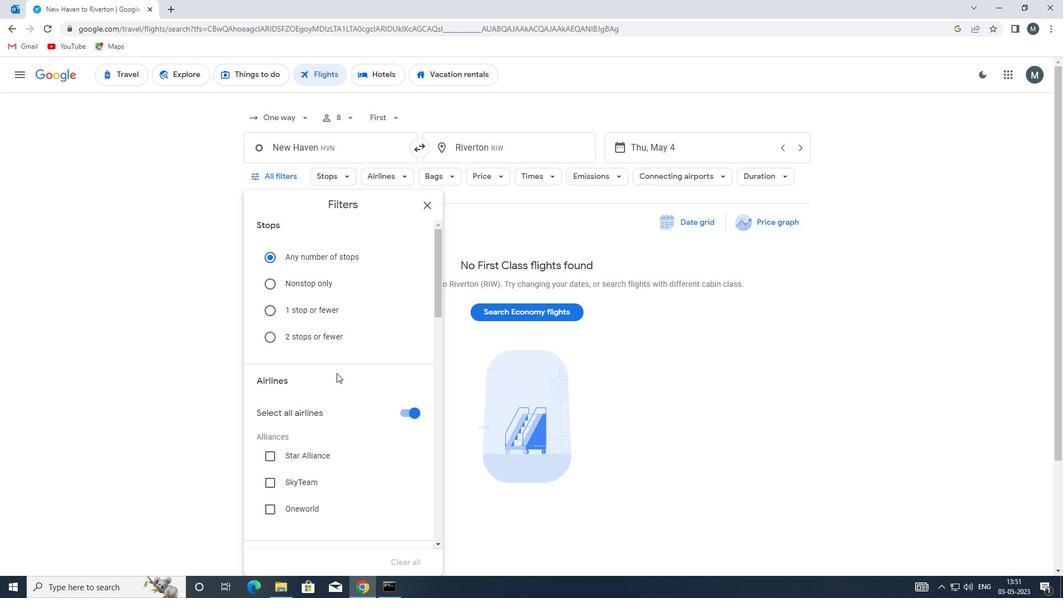 
Action: Mouse scrolled (336, 375) with delta (0, 0)
Screenshot: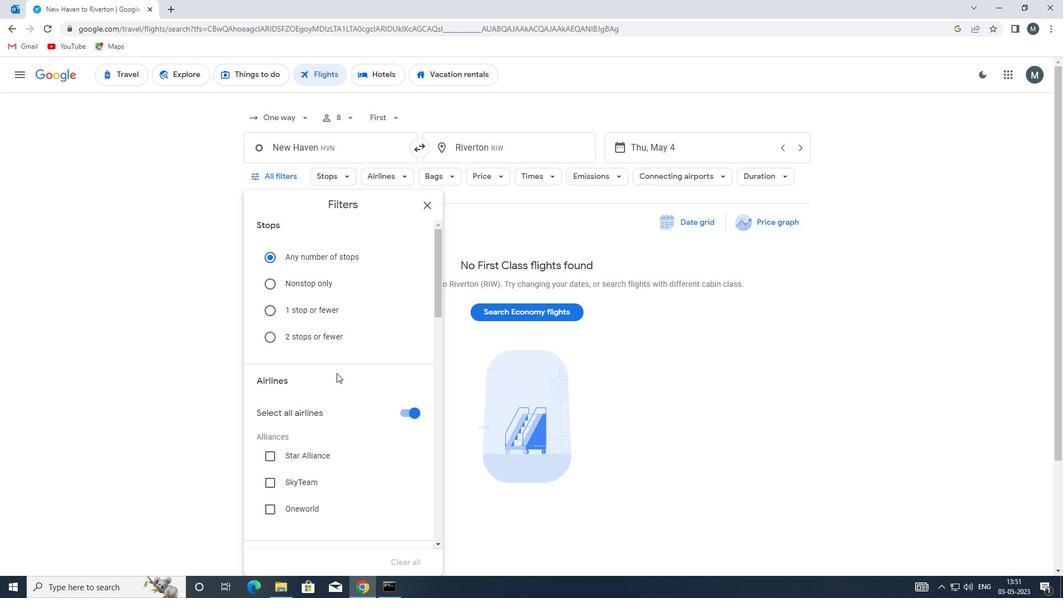 
Action: Mouse moved to (336, 377)
Screenshot: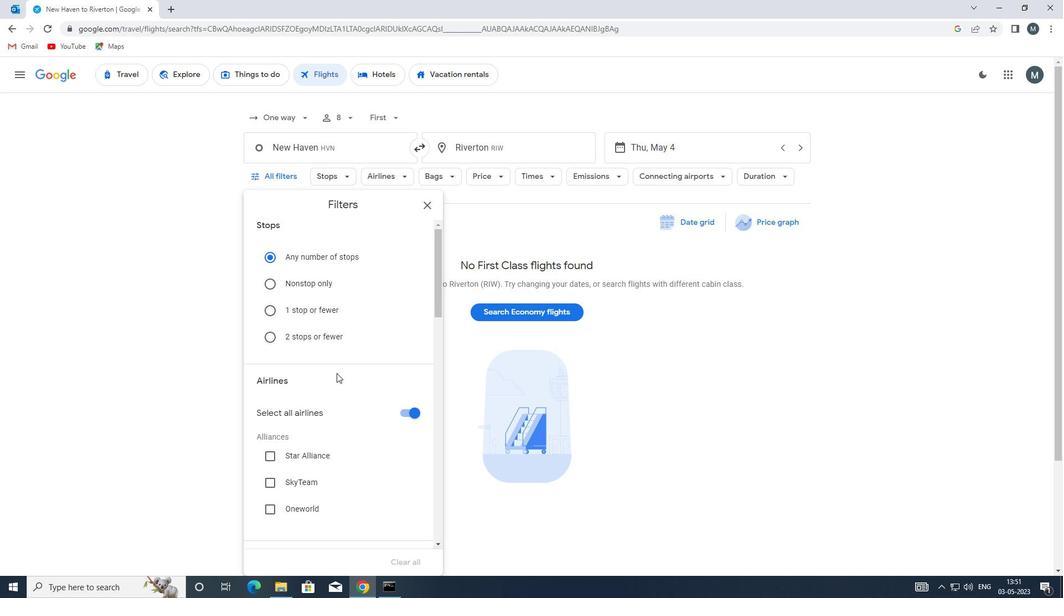 
Action: Mouse scrolled (336, 377) with delta (0, 0)
Screenshot: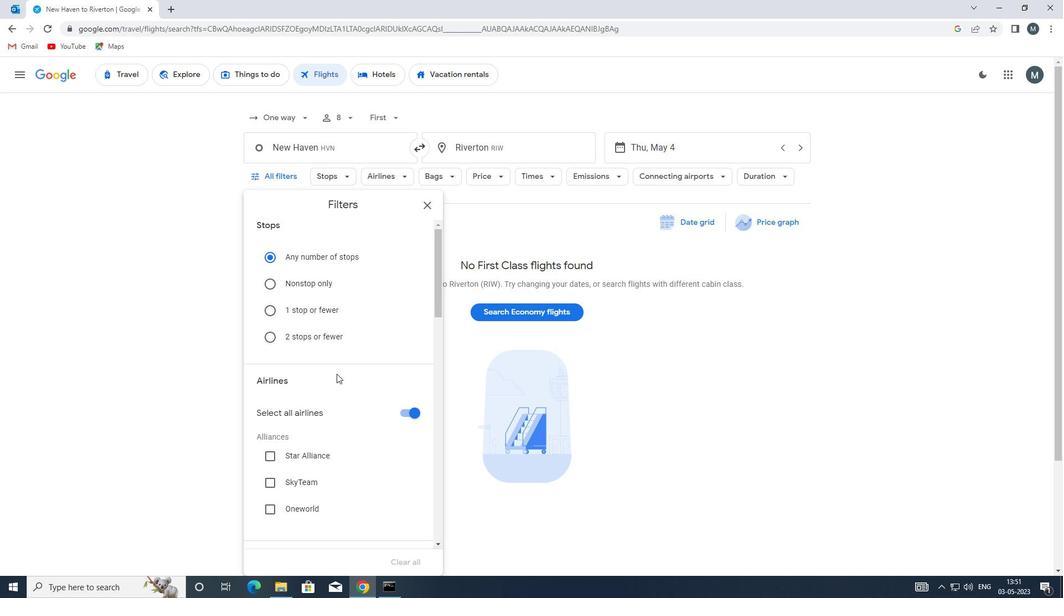 
Action: Mouse moved to (413, 298)
Screenshot: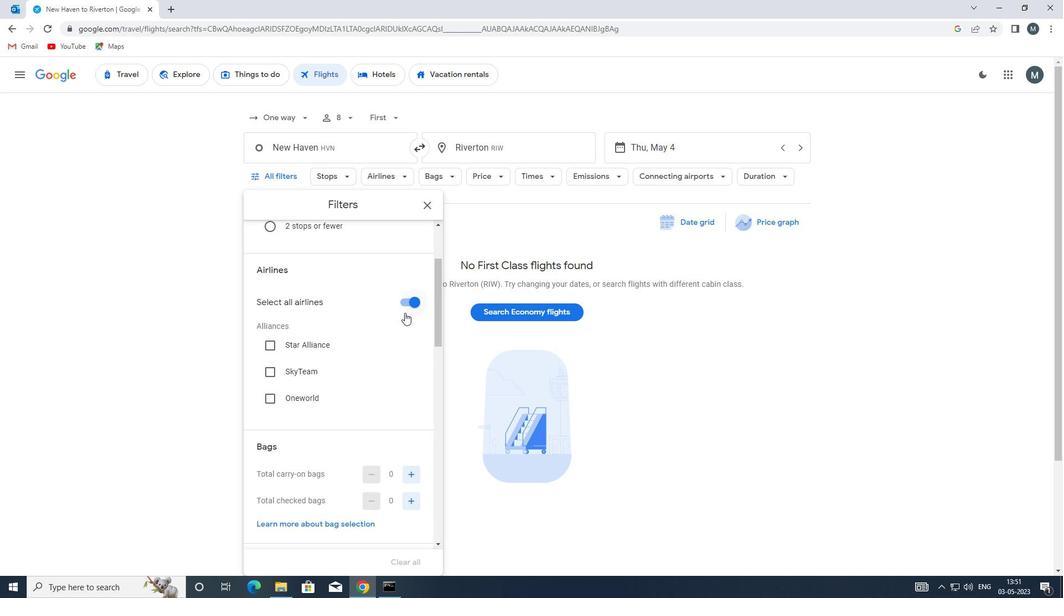 
Action: Mouse pressed left at (413, 298)
Screenshot: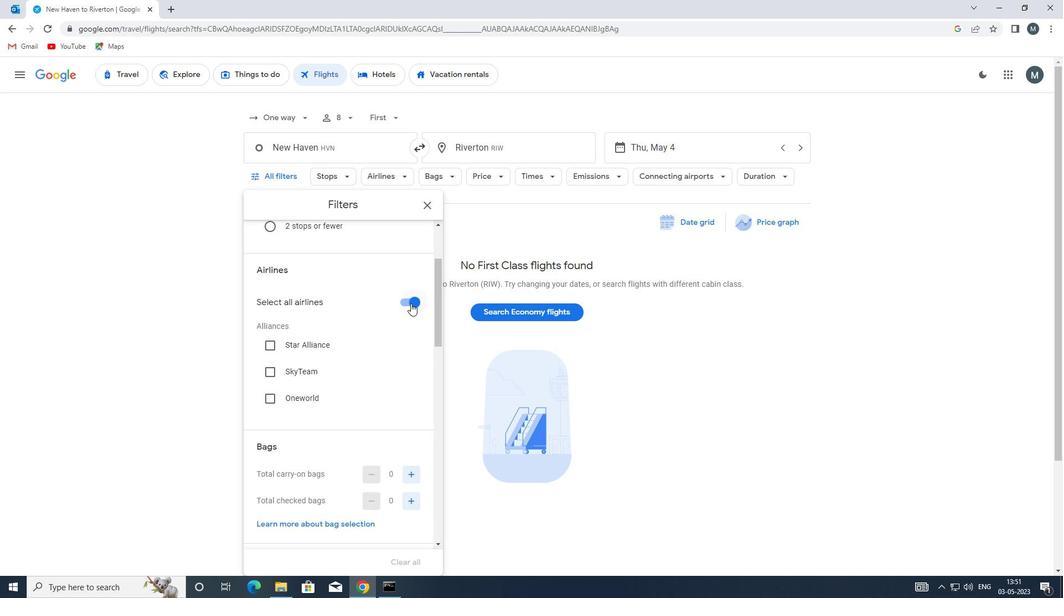 
Action: Mouse moved to (356, 366)
Screenshot: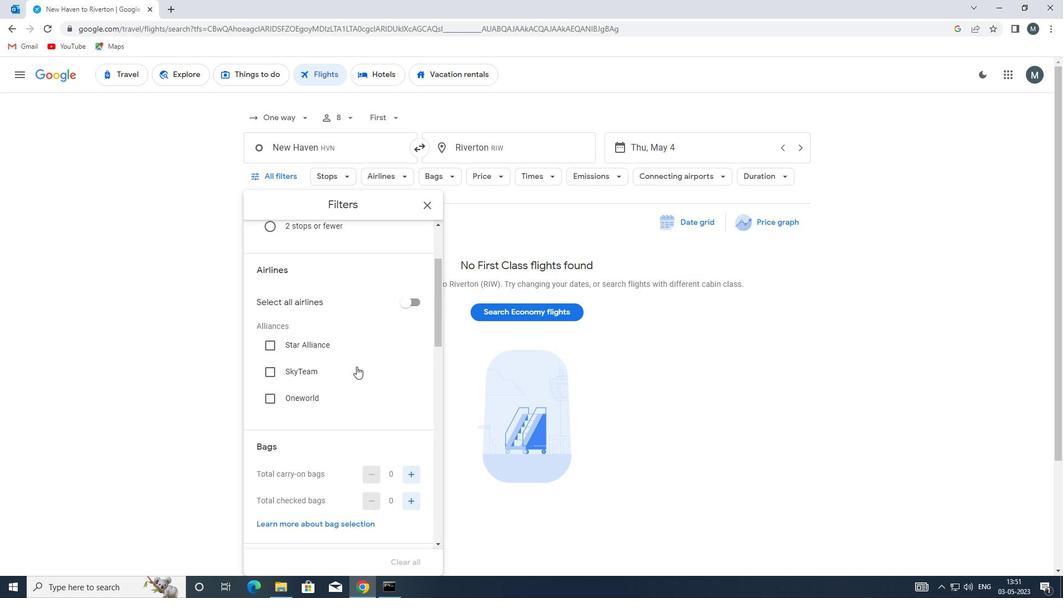 
Action: Mouse scrolled (356, 365) with delta (0, 0)
Screenshot: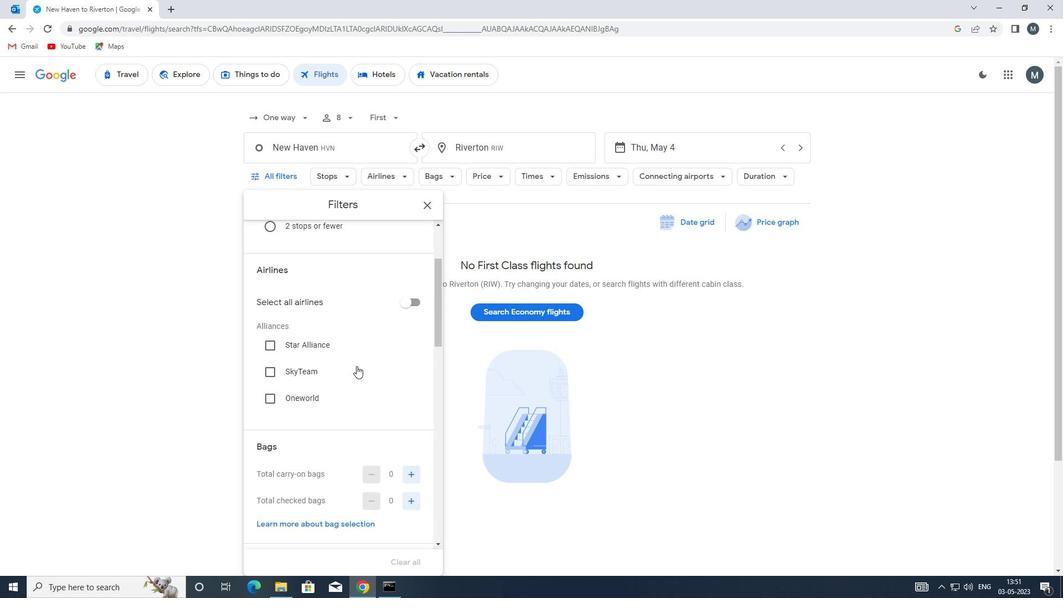 
Action: Mouse scrolled (356, 365) with delta (0, 0)
Screenshot: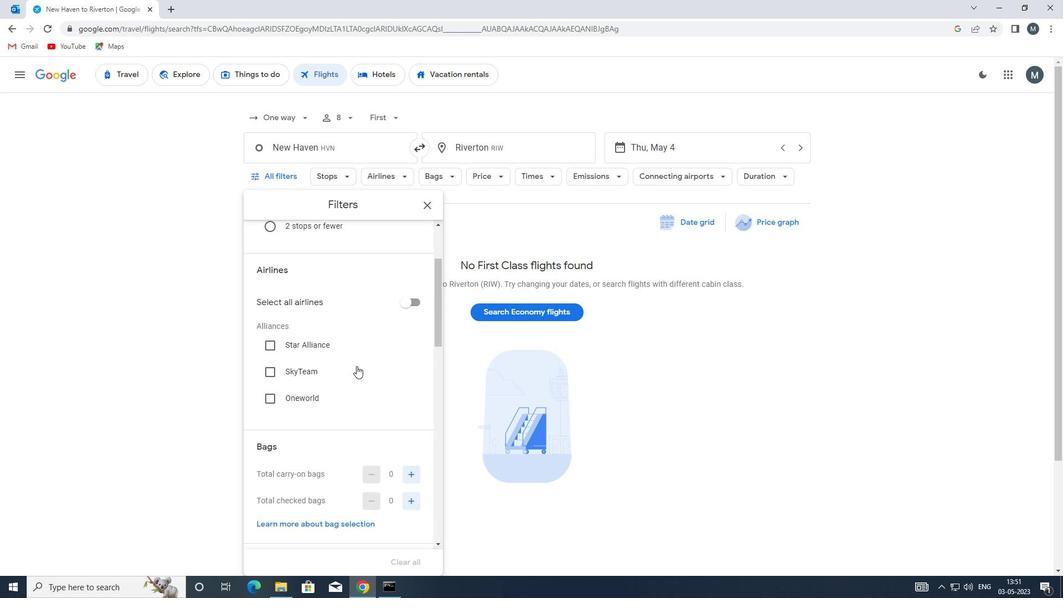 
Action: Mouse moved to (412, 387)
Screenshot: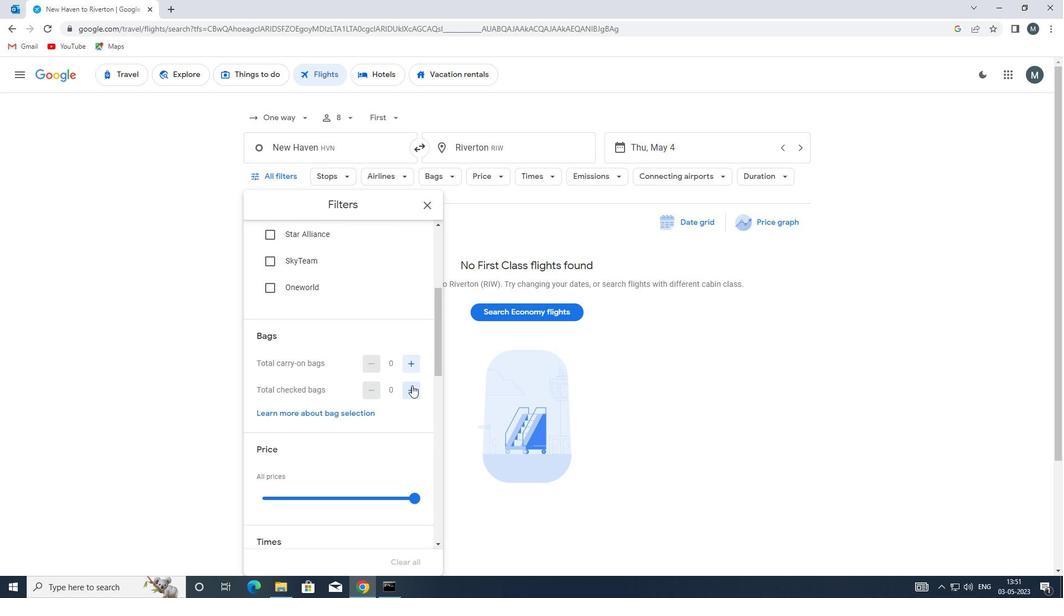 
Action: Mouse pressed left at (412, 387)
Screenshot: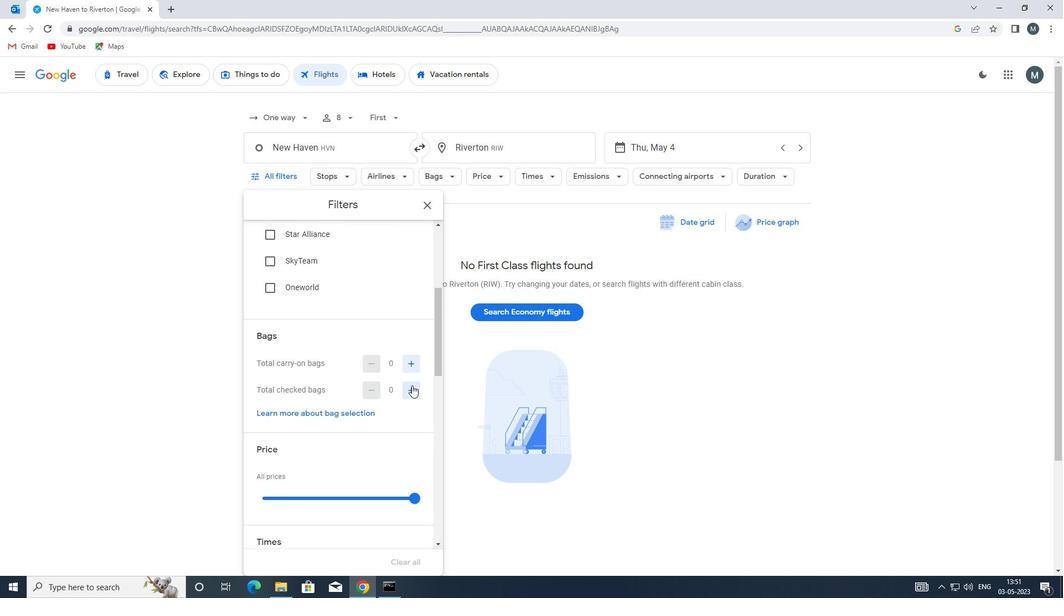 
Action: Mouse moved to (345, 383)
Screenshot: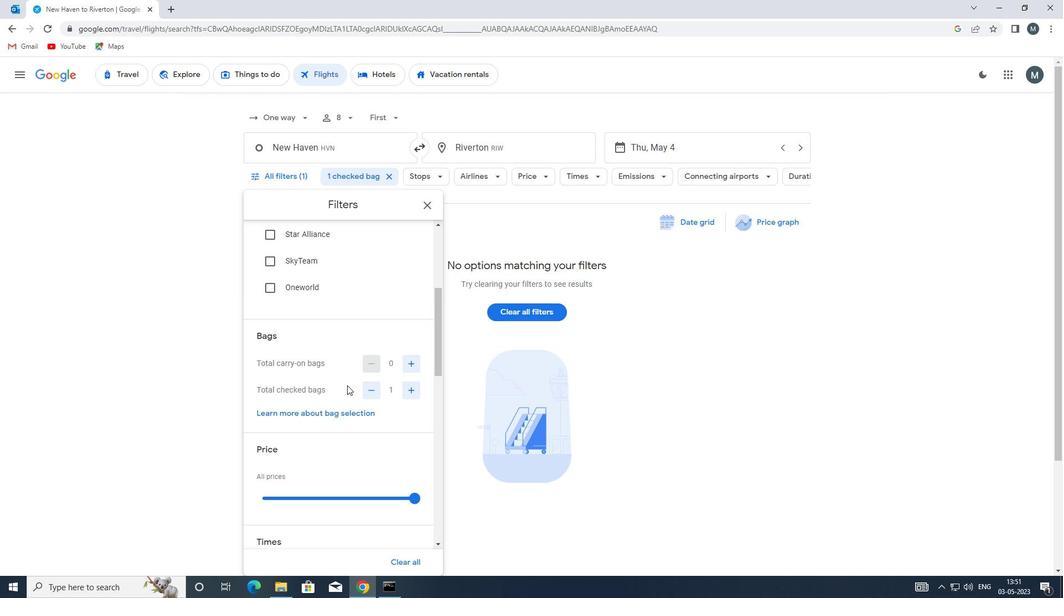 
Action: Mouse scrolled (345, 382) with delta (0, 0)
Screenshot: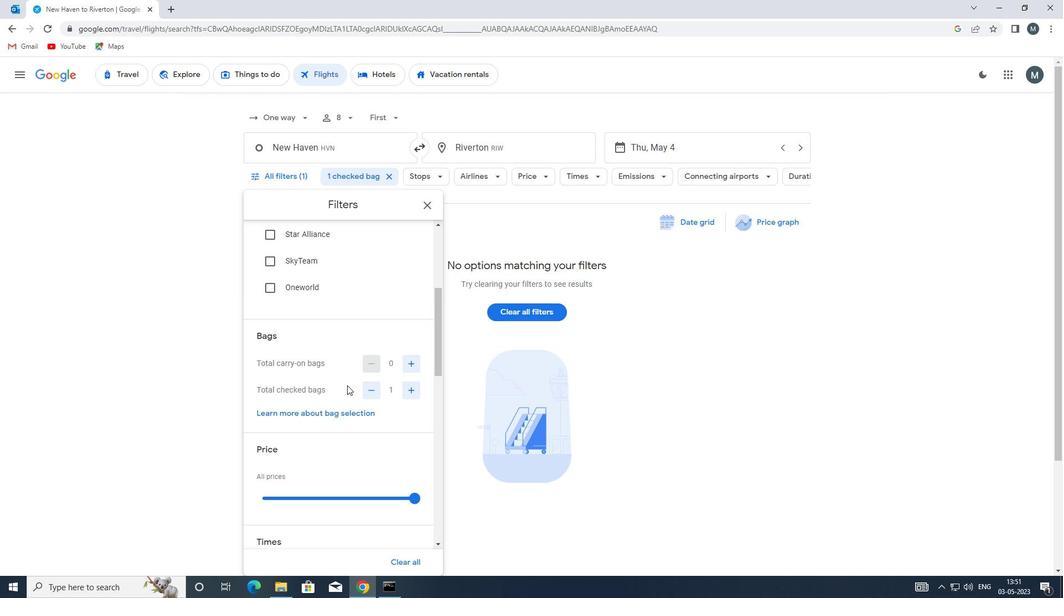 
Action: Mouse moved to (341, 383)
Screenshot: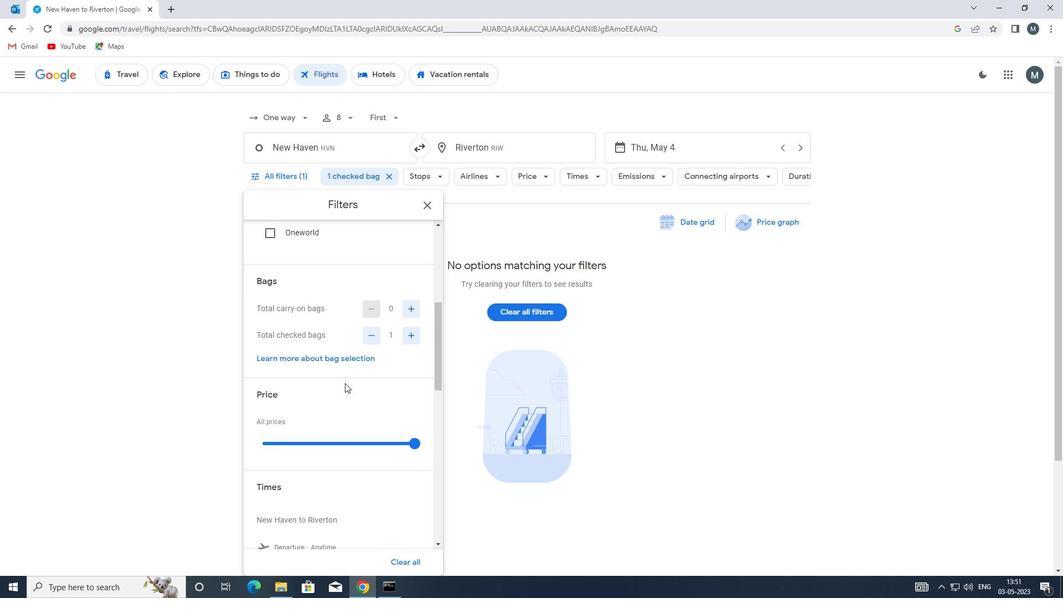 
Action: Mouse scrolled (341, 383) with delta (0, 0)
Screenshot: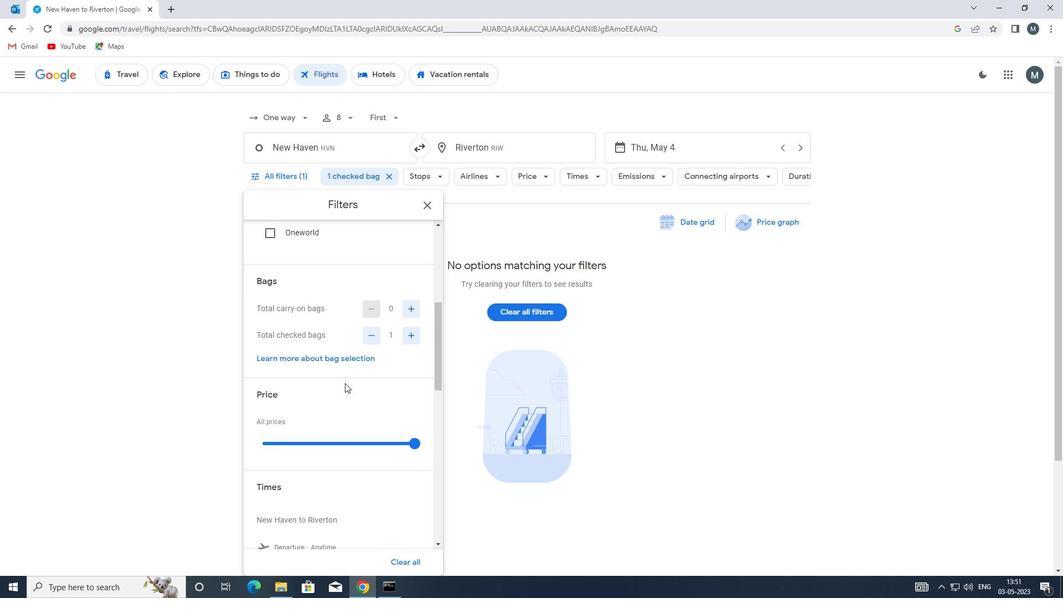 
Action: Mouse moved to (334, 381)
Screenshot: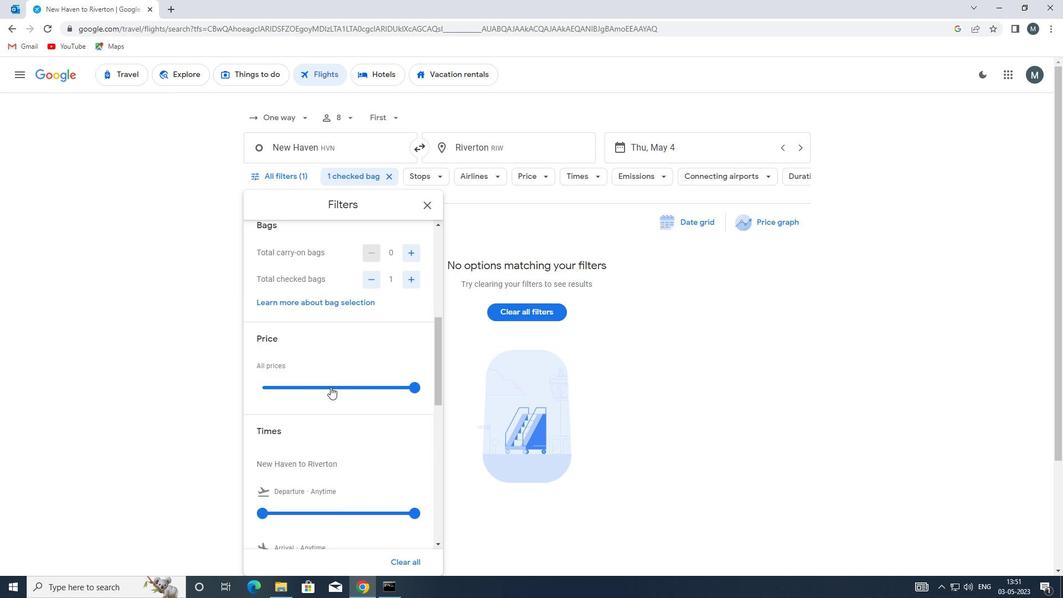 
Action: Mouse pressed left at (334, 381)
Screenshot: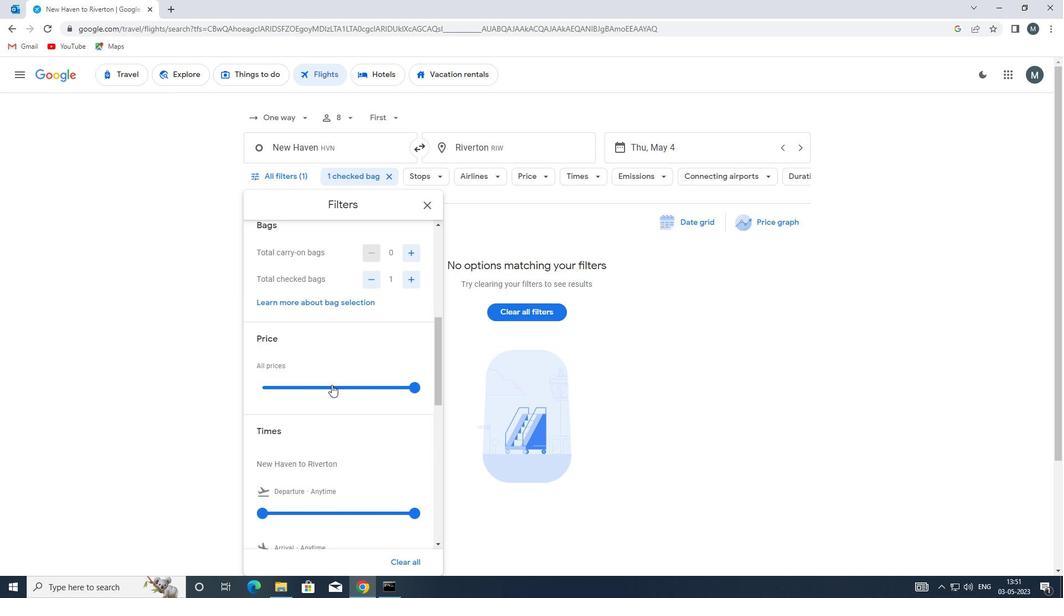 
Action: Mouse moved to (332, 382)
Screenshot: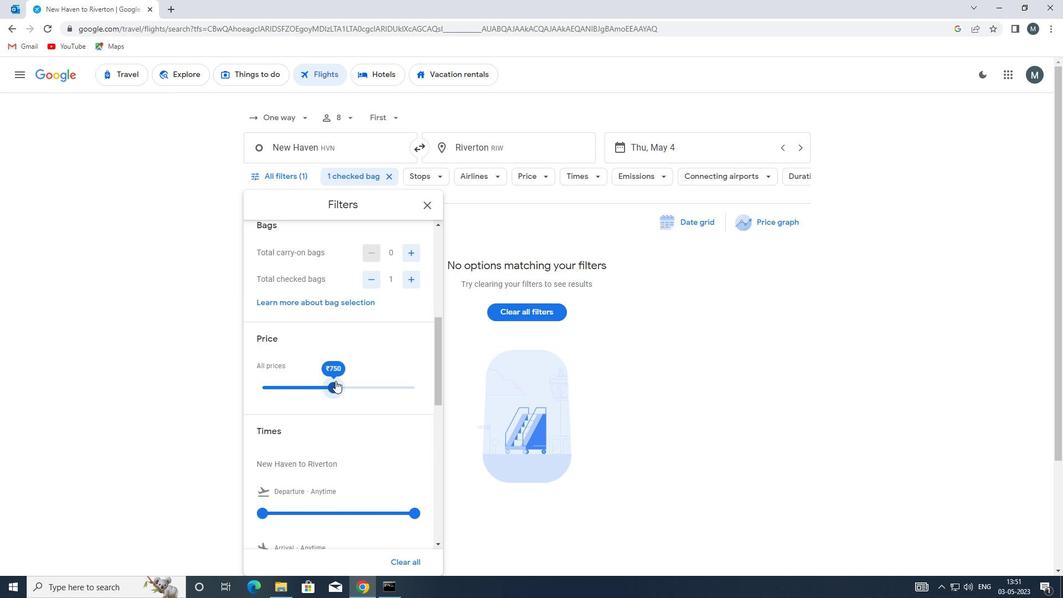 
Action: Mouse pressed left at (332, 382)
Screenshot: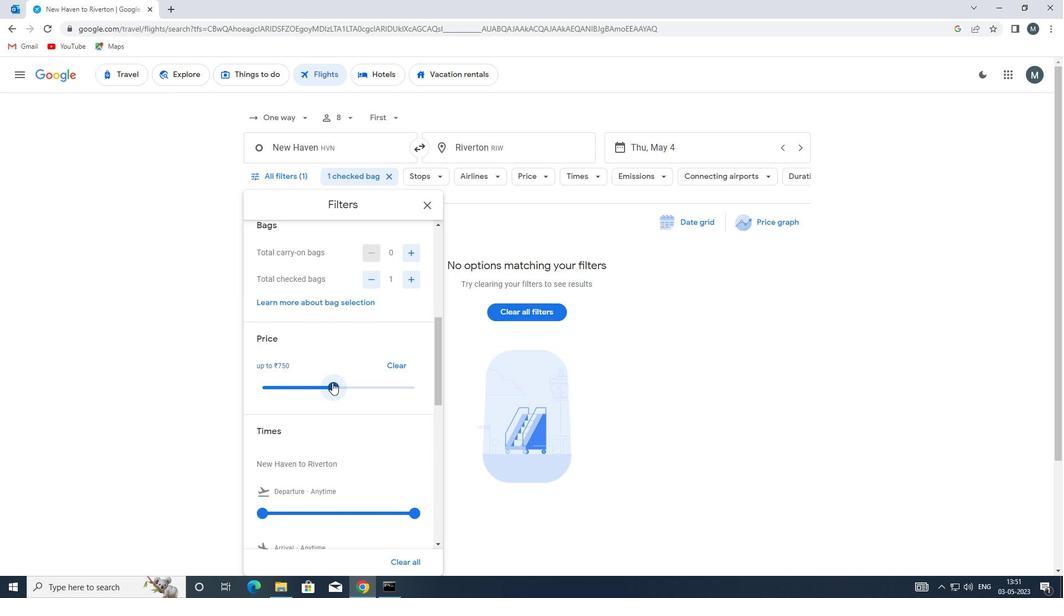 
Action: Mouse moved to (353, 388)
Screenshot: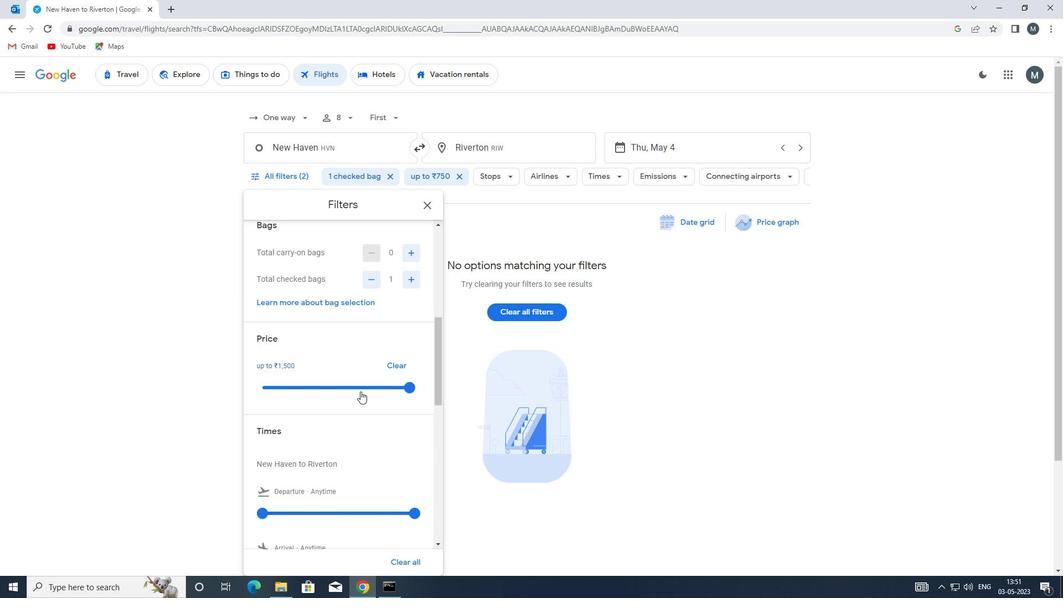 
Action: Mouse scrolled (353, 387) with delta (0, 0)
Screenshot: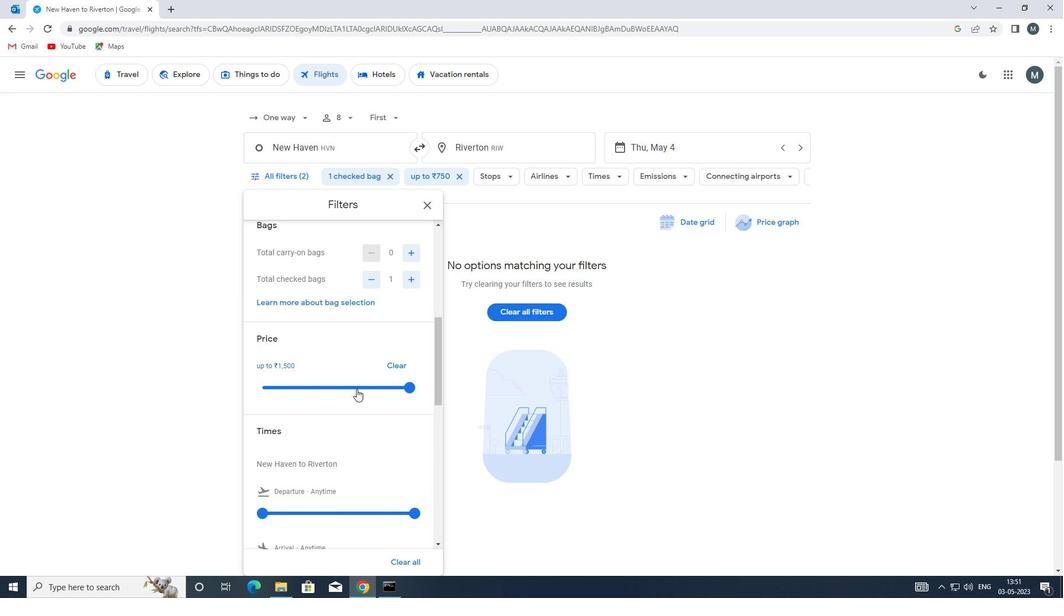 
Action: Mouse moved to (350, 388)
Screenshot: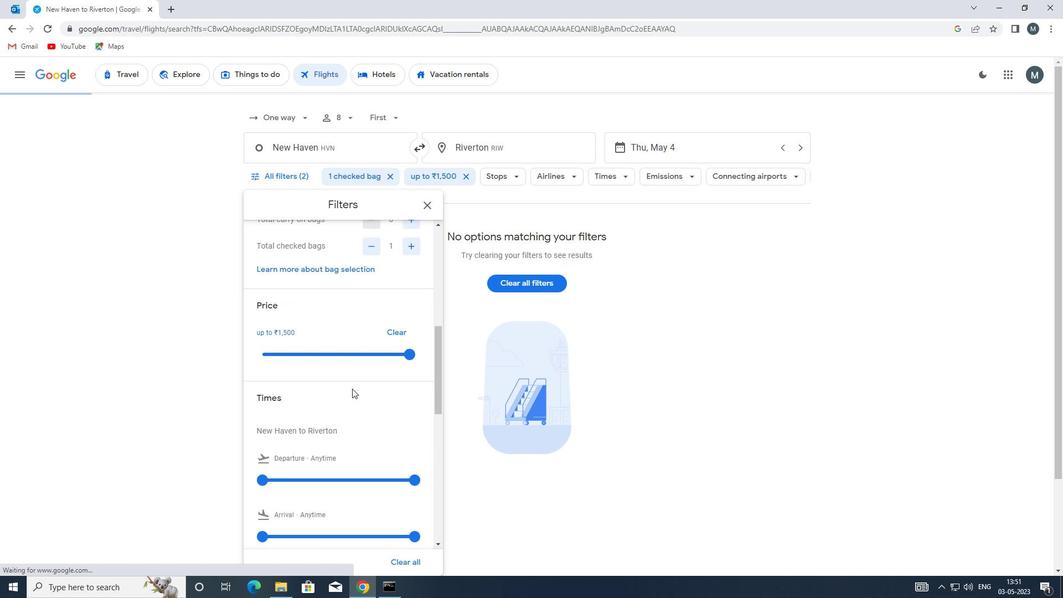 
Action: Mouse scrolled (350, 388) with delta (0, 0)
Screenshot: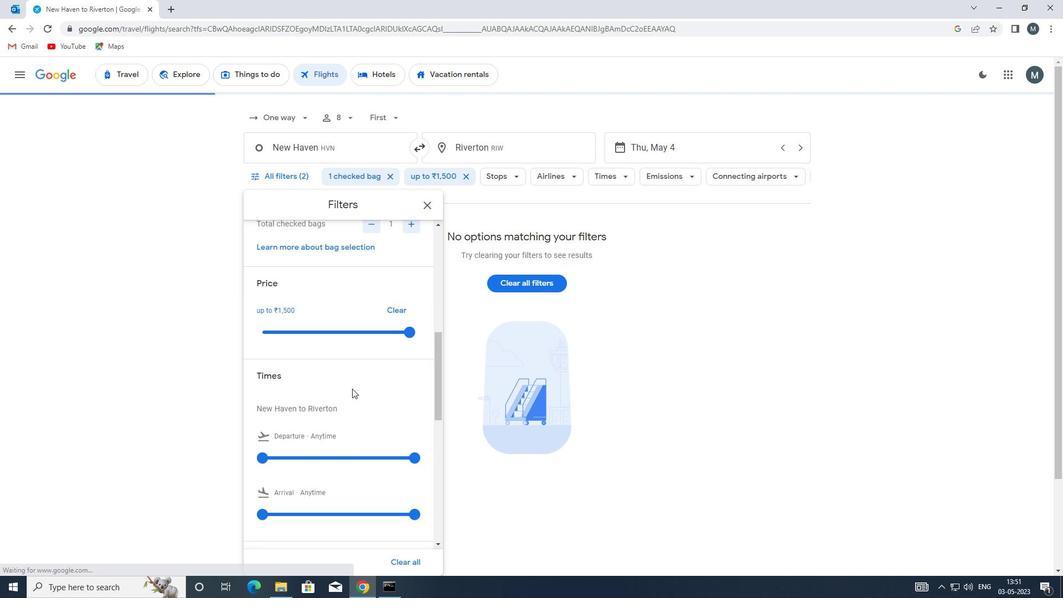 
Action: Mouse moved to (260, 397)
Screenshot: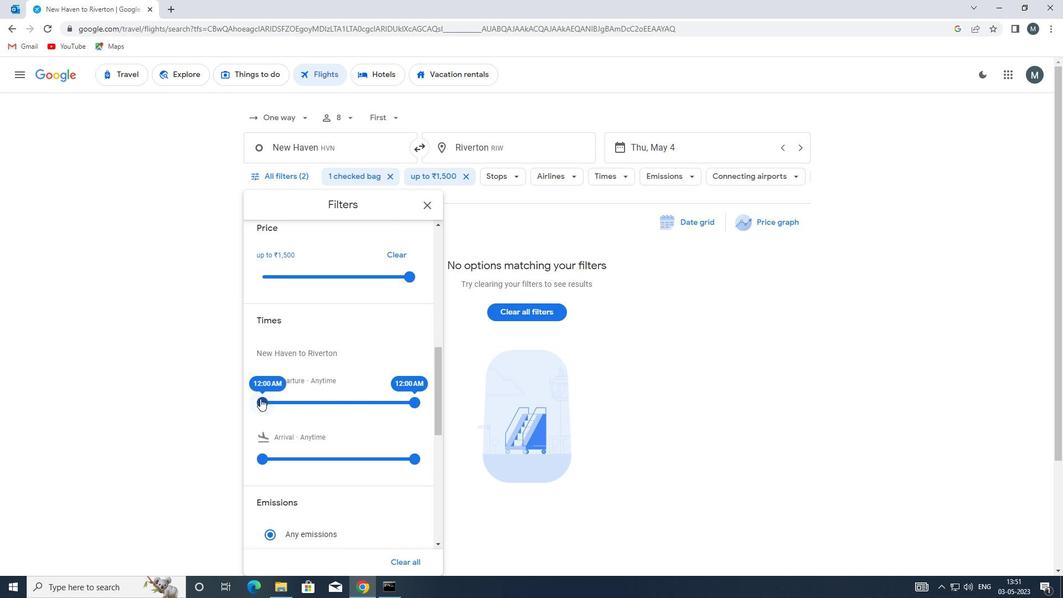
Action: Mouse pressed left at (260, 397)
Screenshot: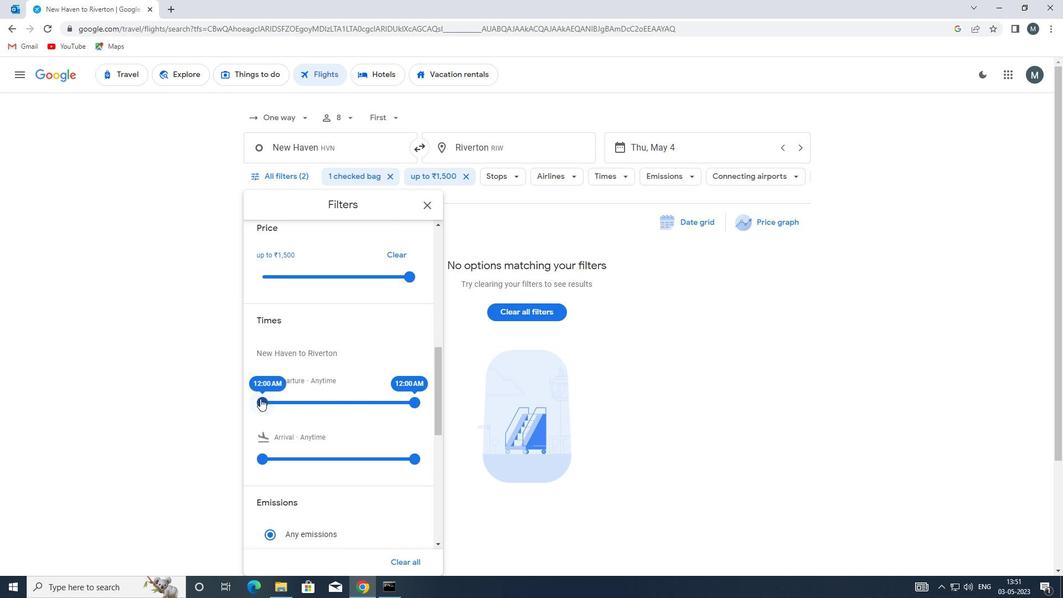 
Action: Mouse moved to (385, 398)
Screenshot: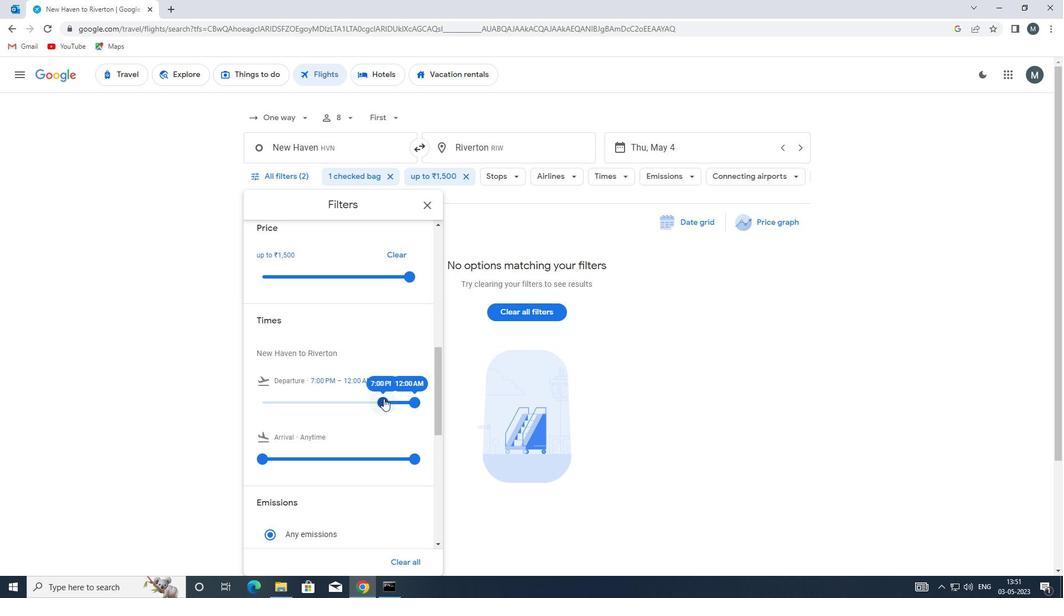 
Action: Mouse scrolled (385, 398) with delta (0, 0)
Screenshot: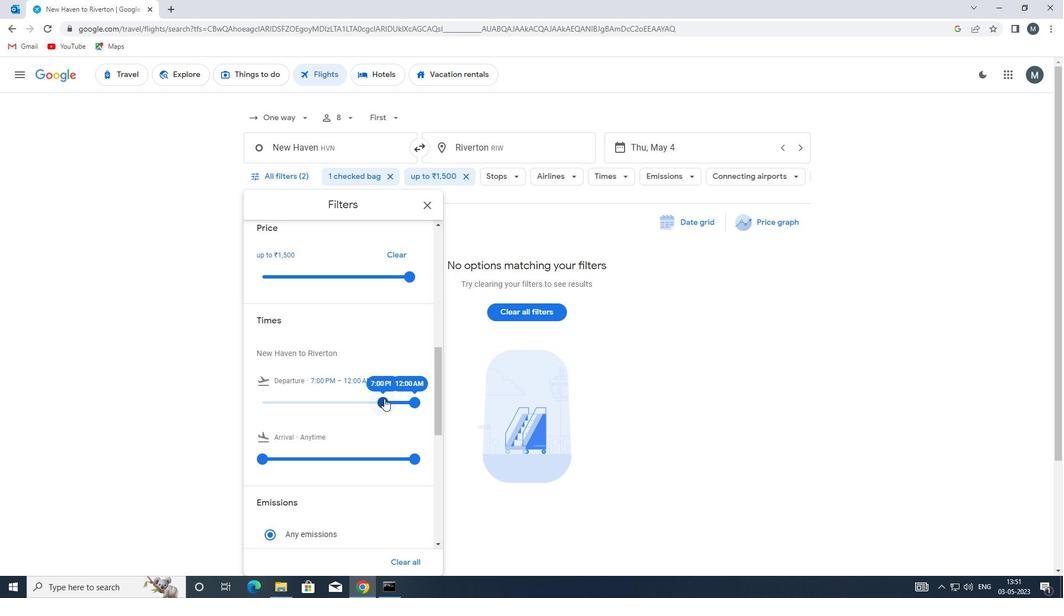 
Action: Mouse moved to (412, 348)
Screenshot: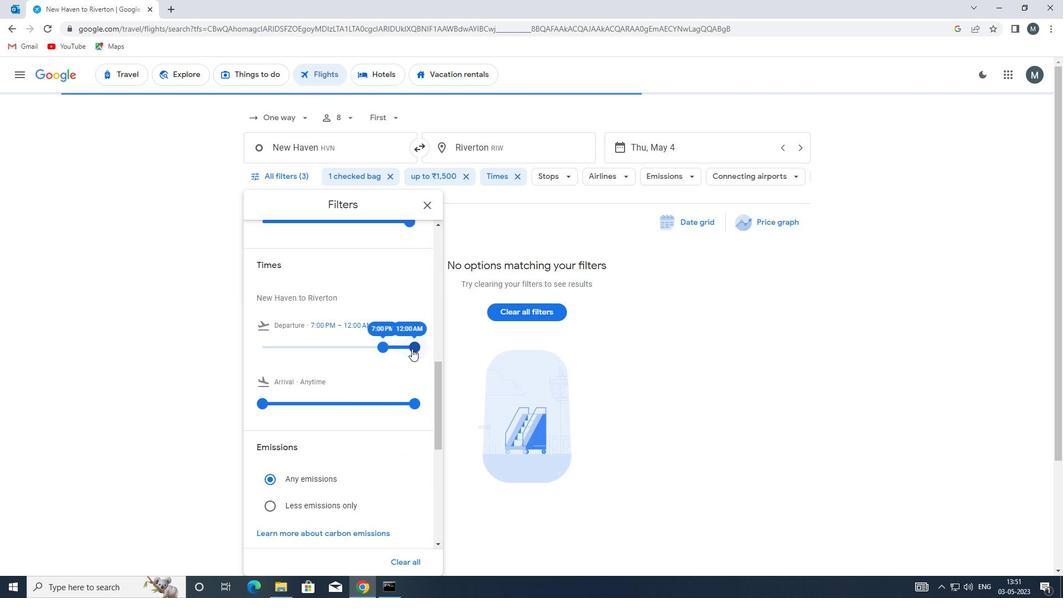 
Action: Mouse pressed left at (412, 348)
Screenshot: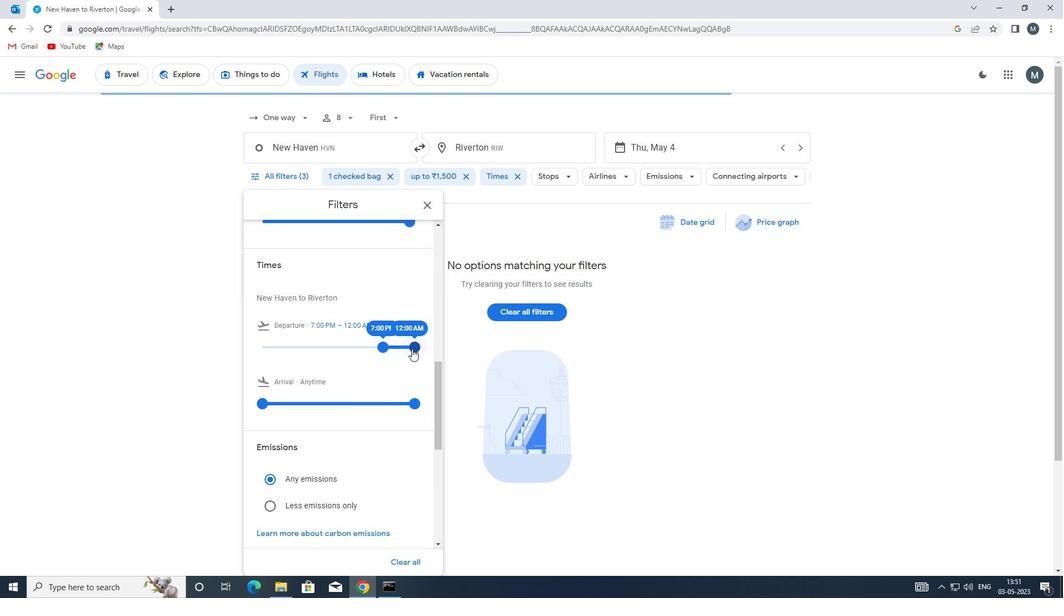 
Action: Mouse moved to (386, 349)
Screenshot: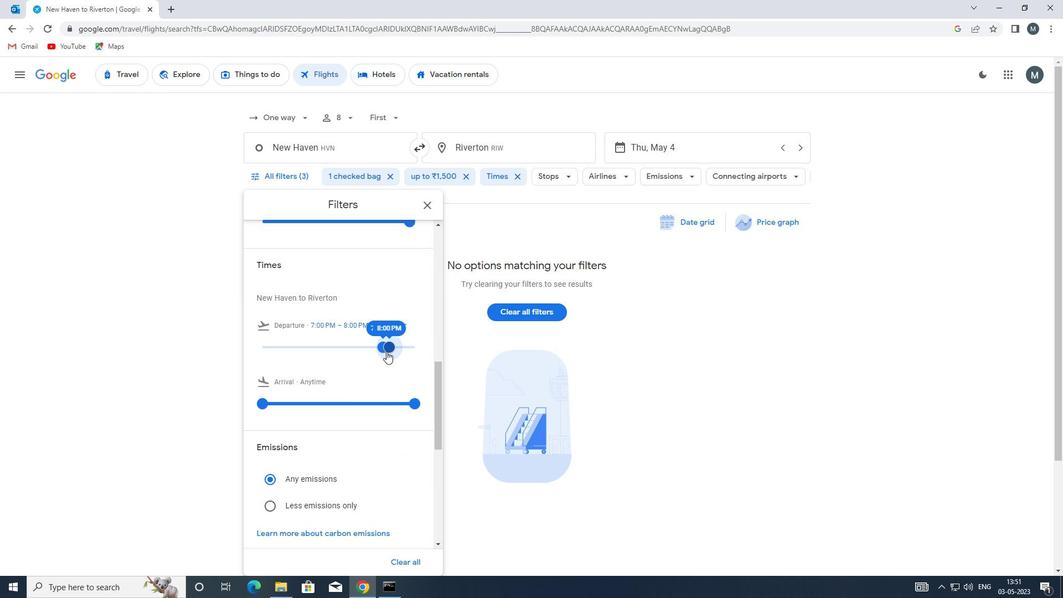 
Action: Mouse scrolled (386, 349) with delta (0, 0)
Screenshot: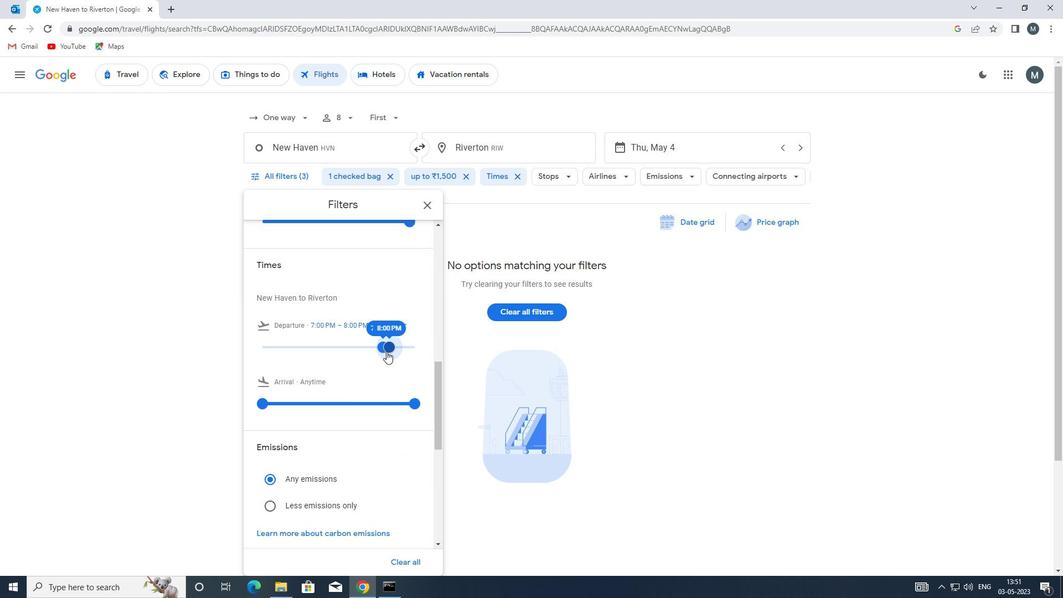 
Action: Mouse moved to (428, 208)
Screenshot: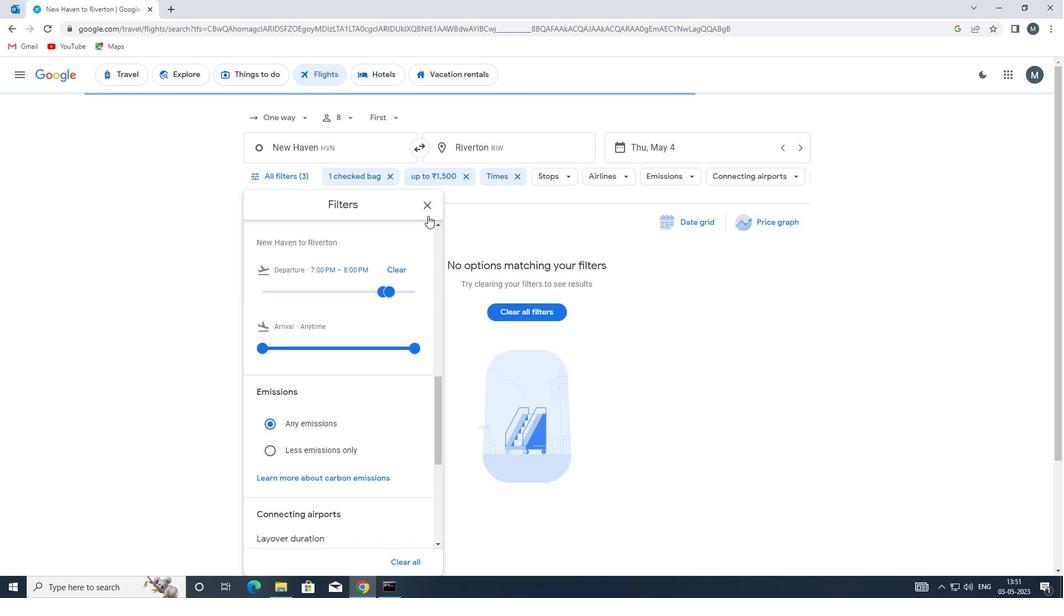 
Action: Mouse pressed left at (428, 208)
Screenshot: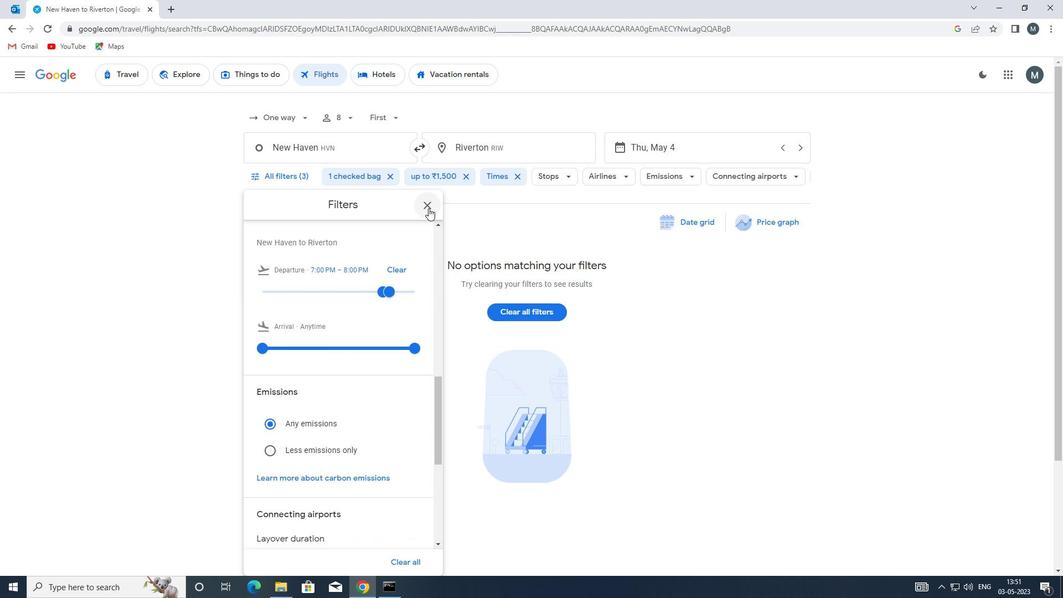 
